 Task: Open Card Vendor Contracts Review in Board Project Time Tracking to Workspace CRM Implementation and add a team member Softage.4@softage.net, a label Orange, a checklist Change Management, an attachment from your computer, a color Orange and finally, add a card description 'Create and send out employee satisfaction survey' and a comment 'We should approach this task with a sense of persistence and determination, willing to overcome obstacles and push through challenges.'. Add a start date 'Jan 08, 1900' with a due date 'Jan 15, 1900'
Action: Mouse moved to (107, 46)
Screenshot: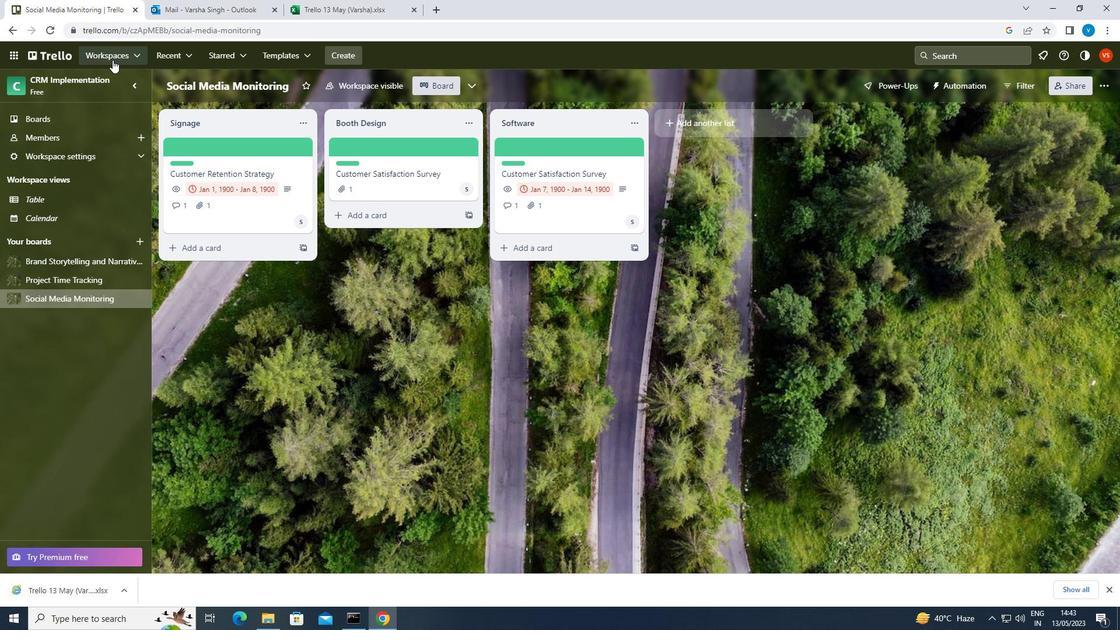 
Action: Mouse pressed left at (107, 46)
Screenshot: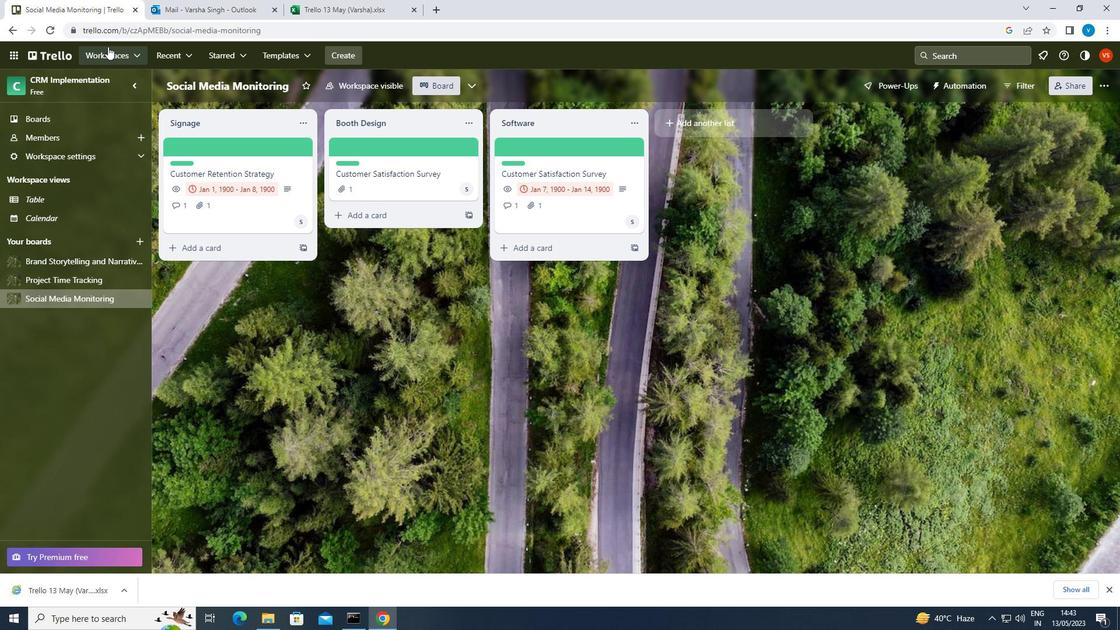 
Action: Mouse moved to (163, 429)
Screenshot: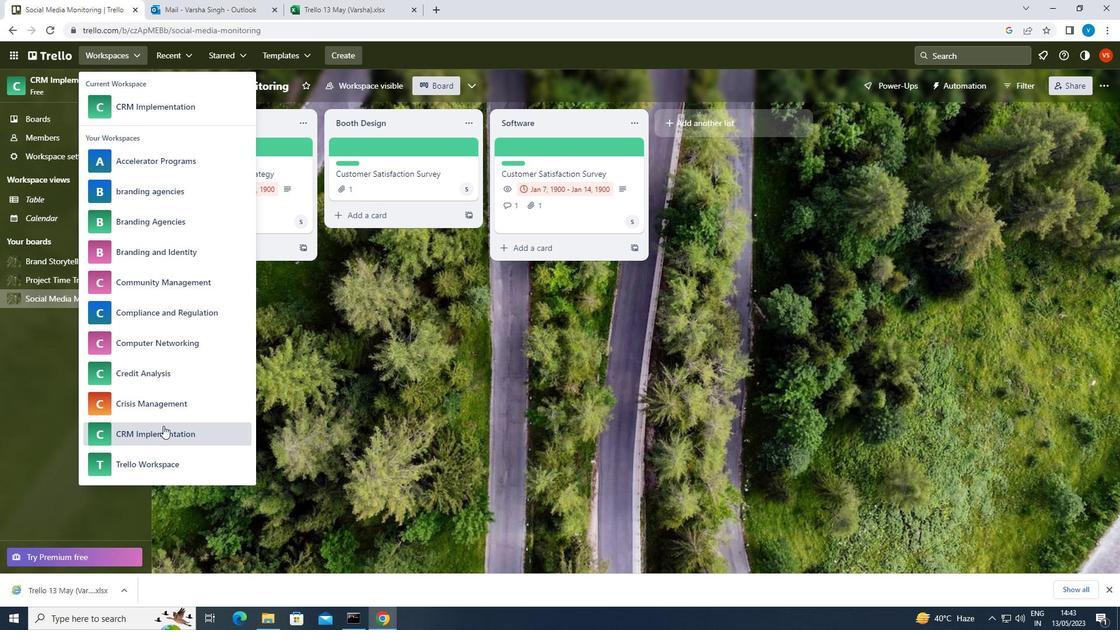 
Action: Mouse pressed left at (163, 429)
Screenshot: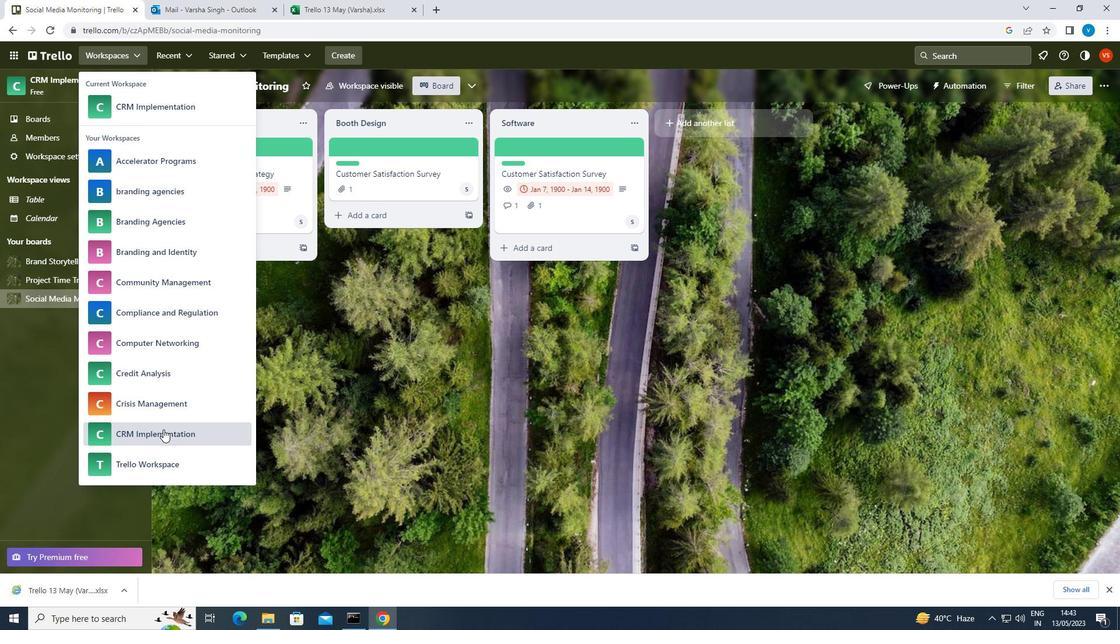 
Action: Mouse moved to (834, 473)
Screenshot: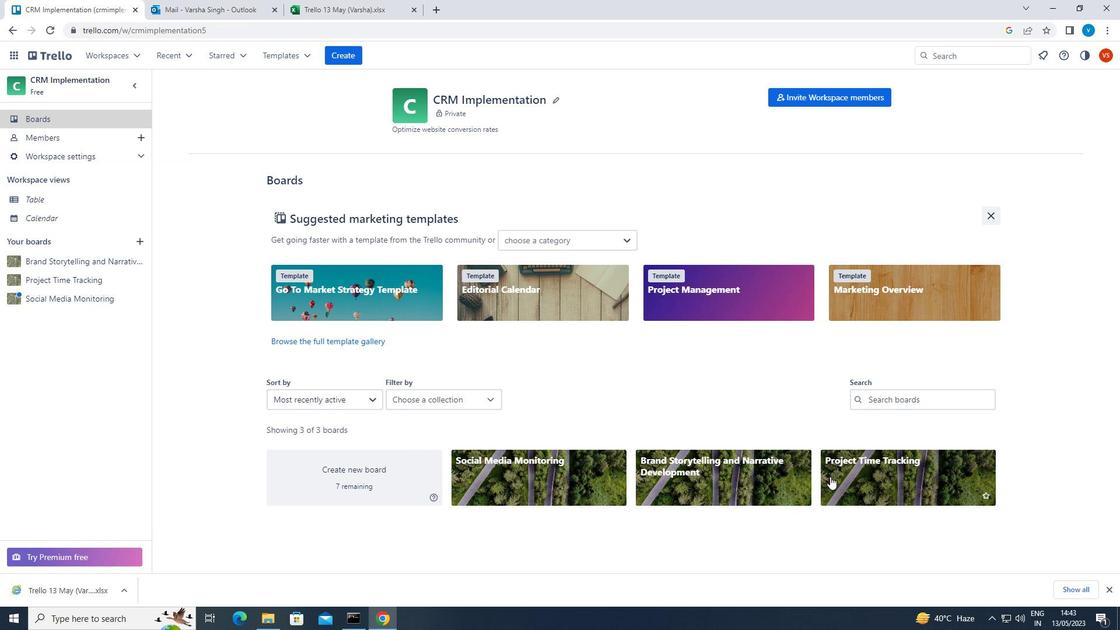 
Action: Mouse pressed left at (834, 473)
Screenshot: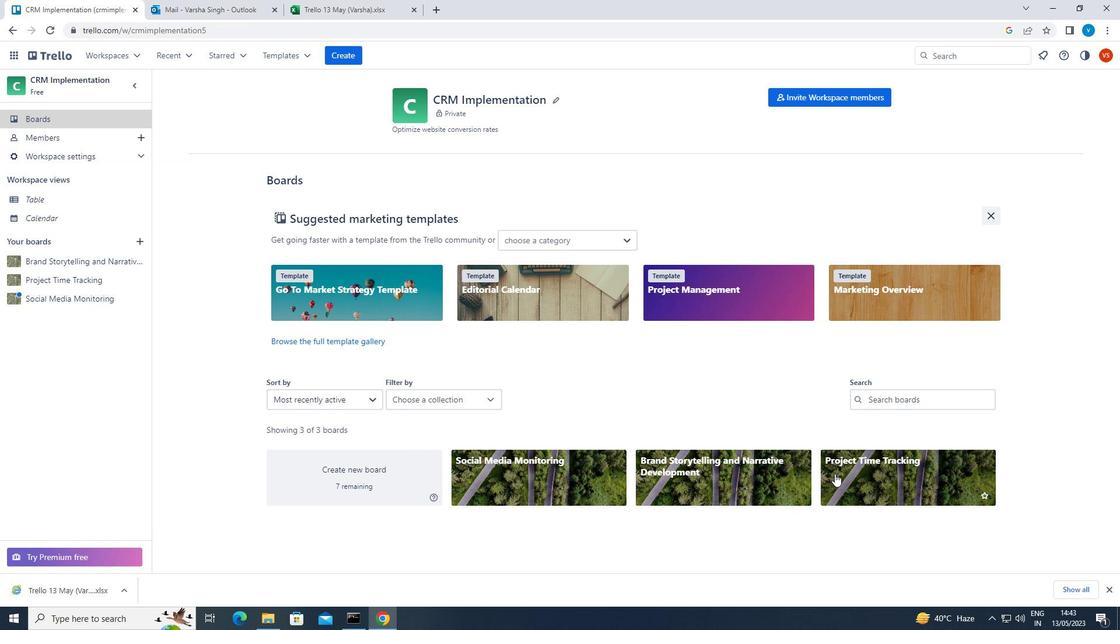 
Action: Mouse moved to (597, 144)
Screenshot: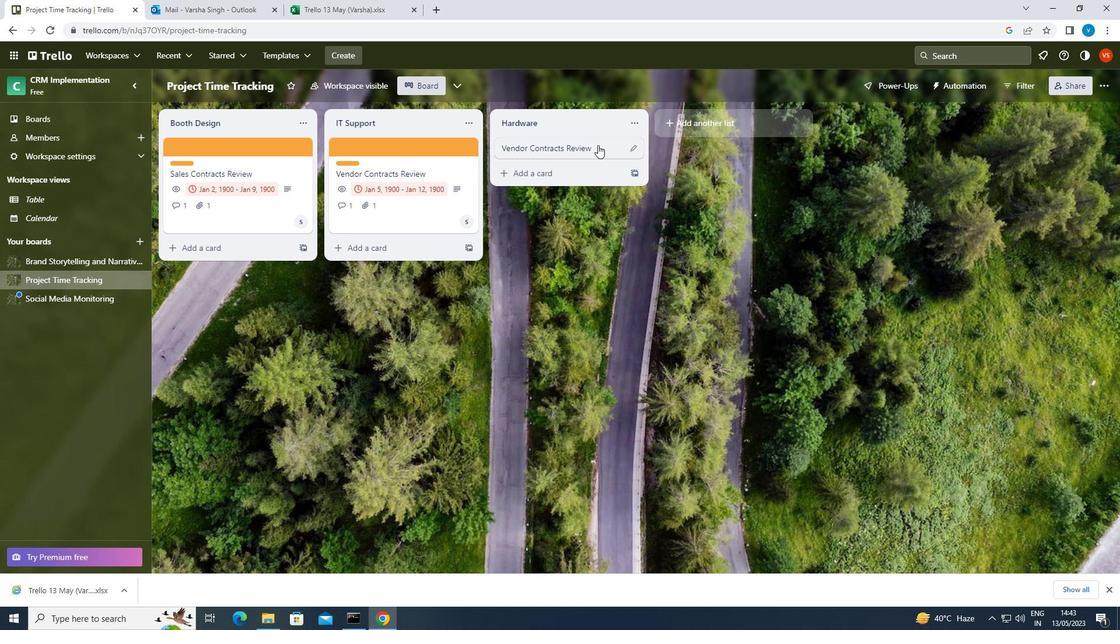 
Action: Mouse pressed left at (597, 144)
Screenshot: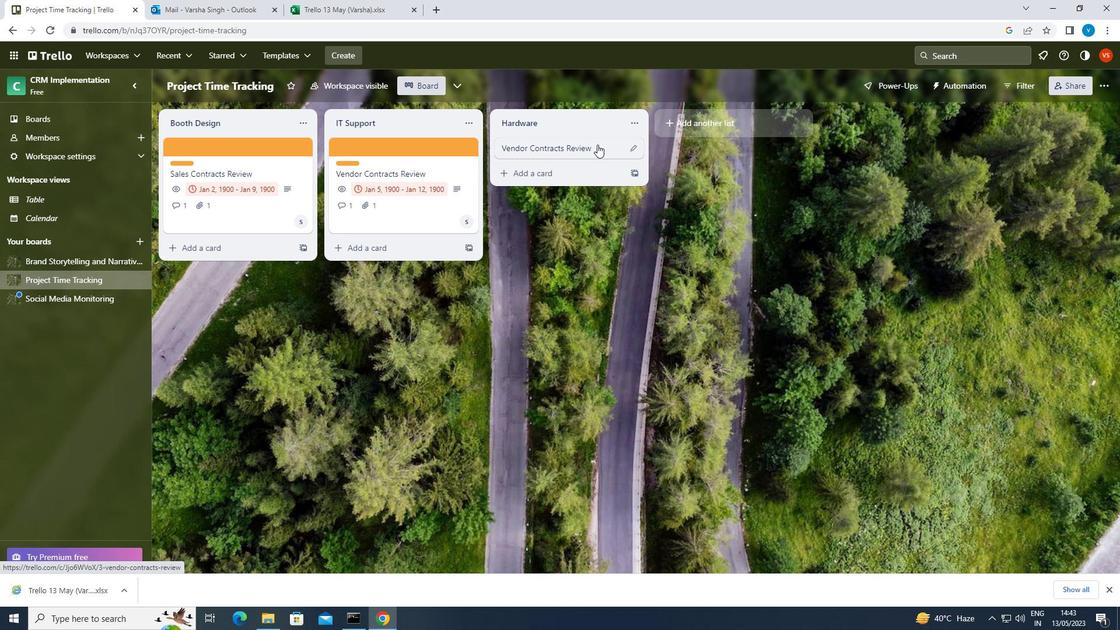 
Action: Mouse moved to (703, 189)
Screenshot: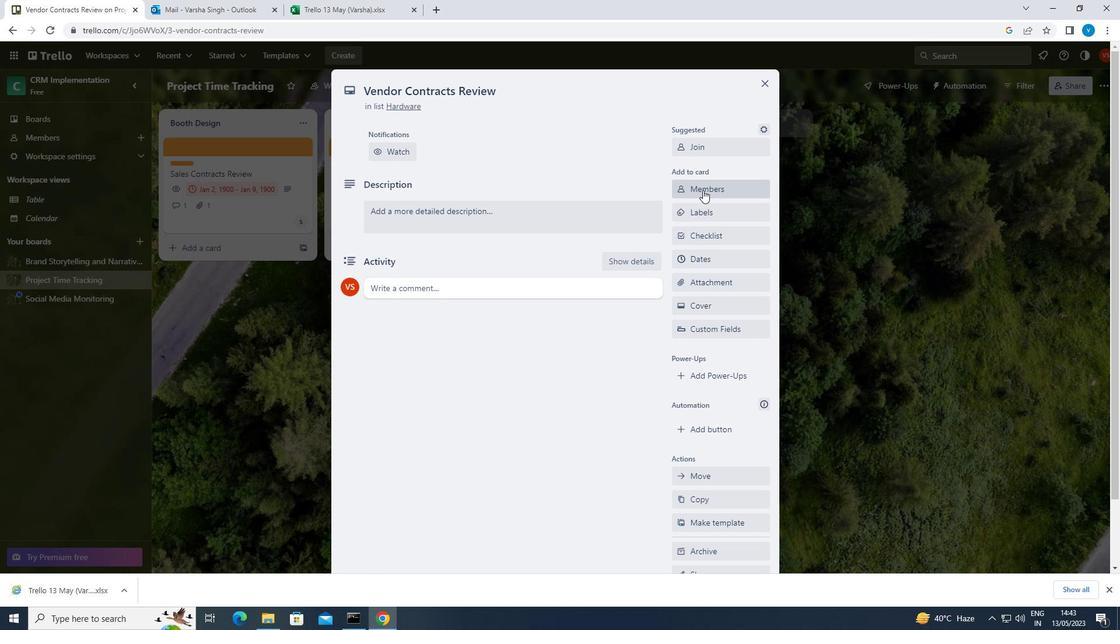 
Action: Mouse pressed left at (703, 189)
Screenshot: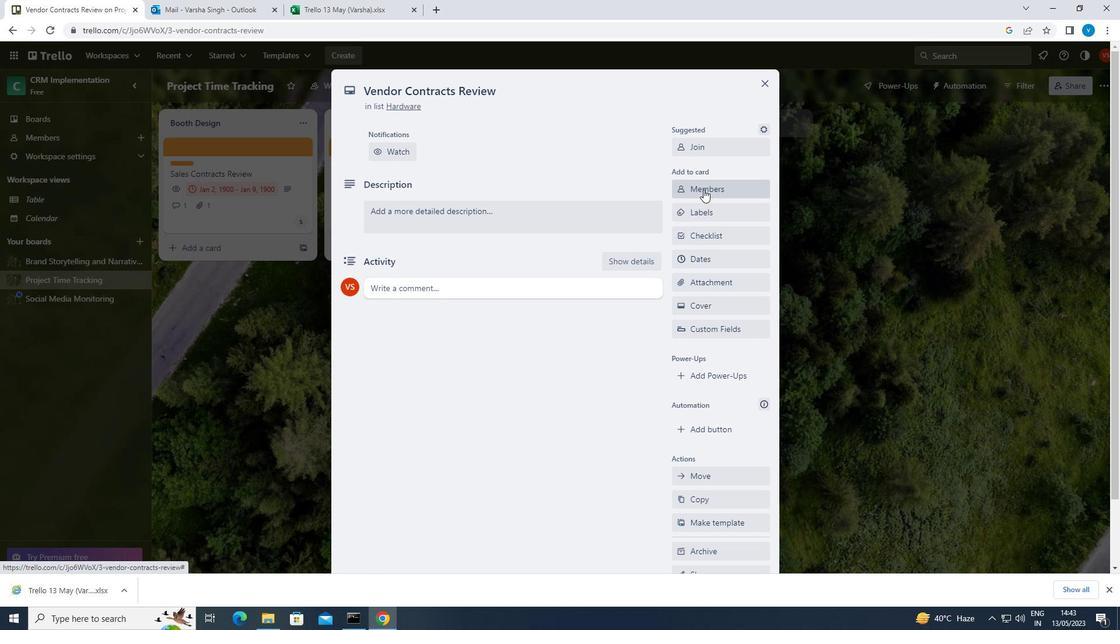
Action: Key pressed <Key.shift>SOFTAGE.4<Key.shift>@SOFTAGE.NET
Screenshot: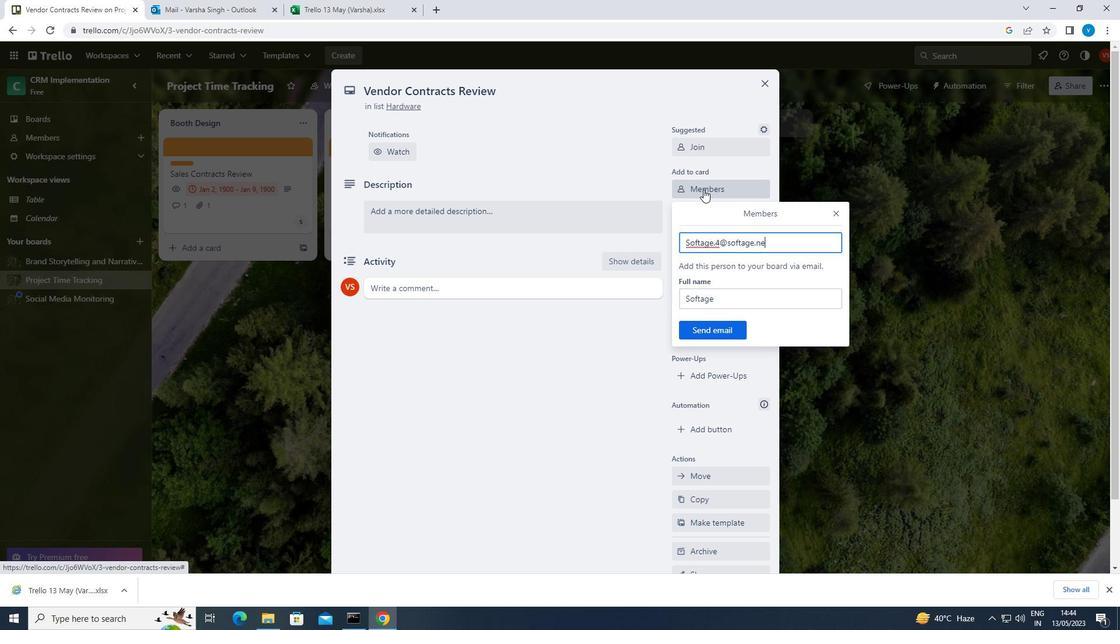 
Action: Mouse moved to (728, 329)
Screenshot: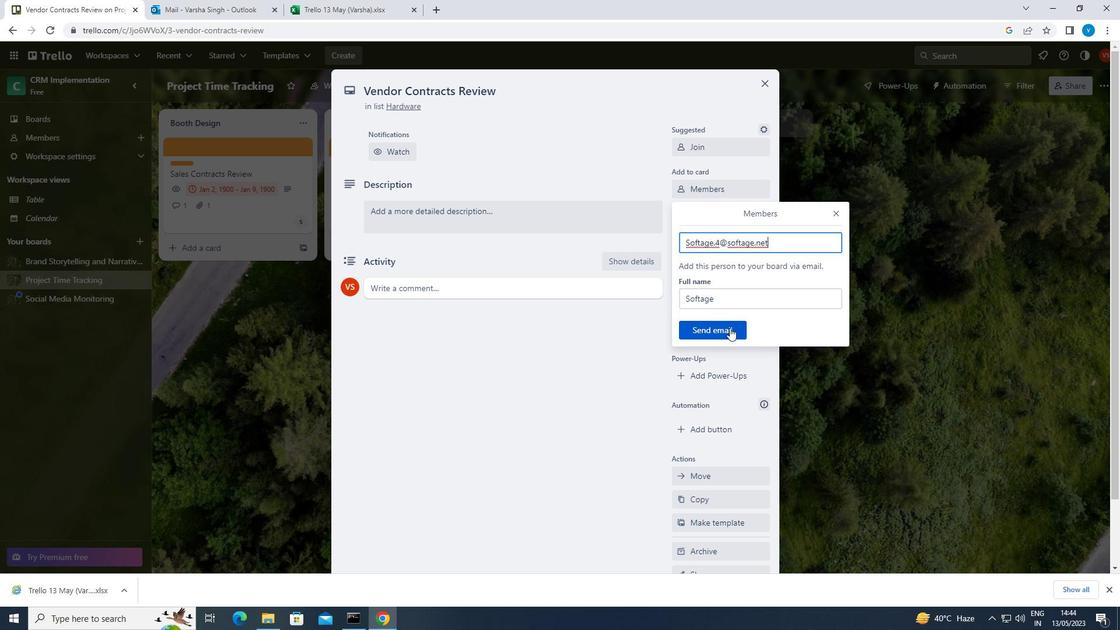 
Action: Mouse pressed left at (728, 329)
Screenshot: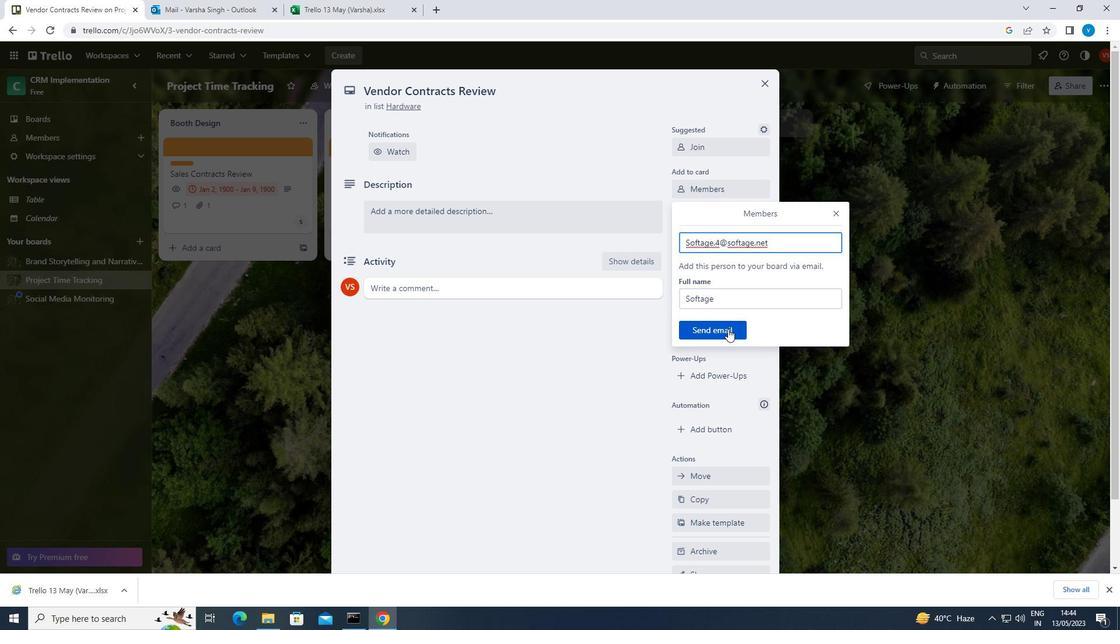 
Action: Mouse moved to (712, 212)
Screenshot: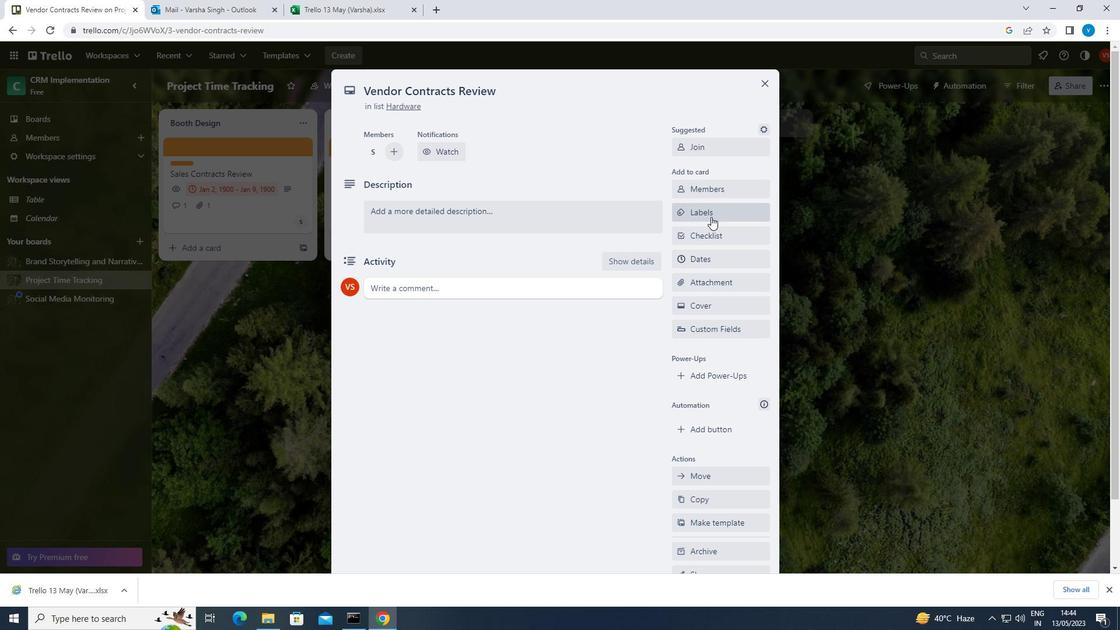 
Action: Mouse pressed left at (712, 212)
Screenshot: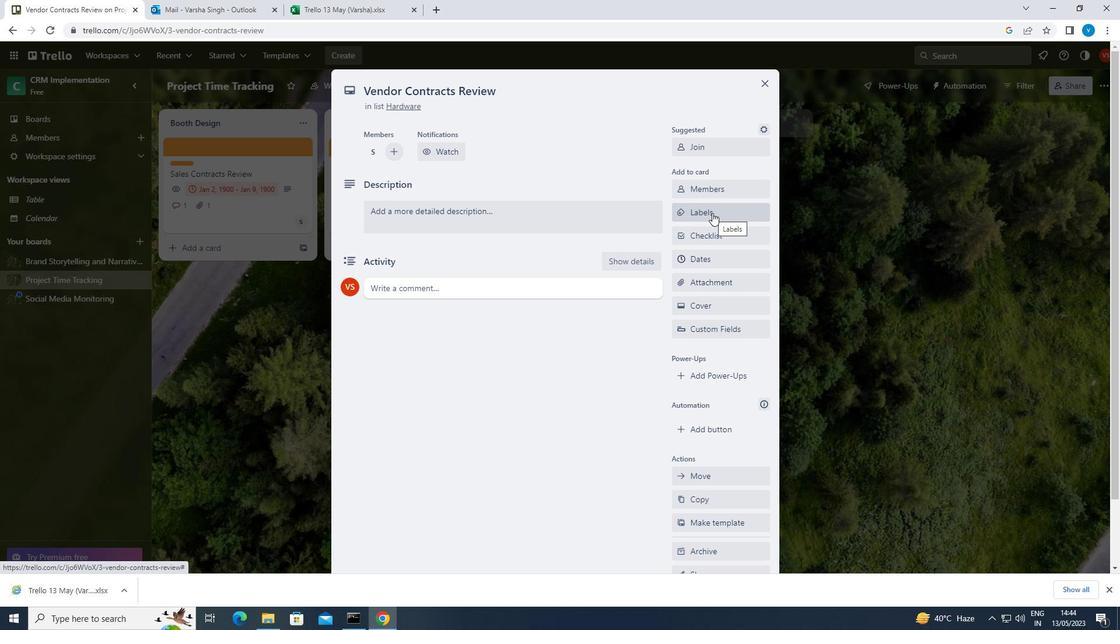 
Action: Mouse moved to (736, 344)
Screenshot: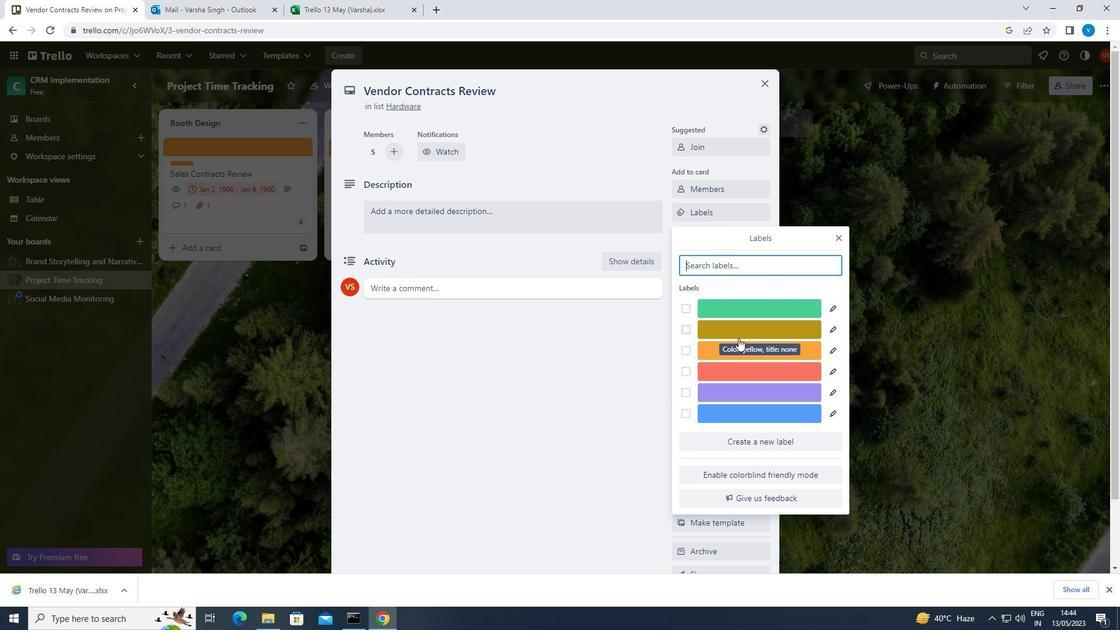 
Action: Mouse pressed left at (736, 344)
Screenshot: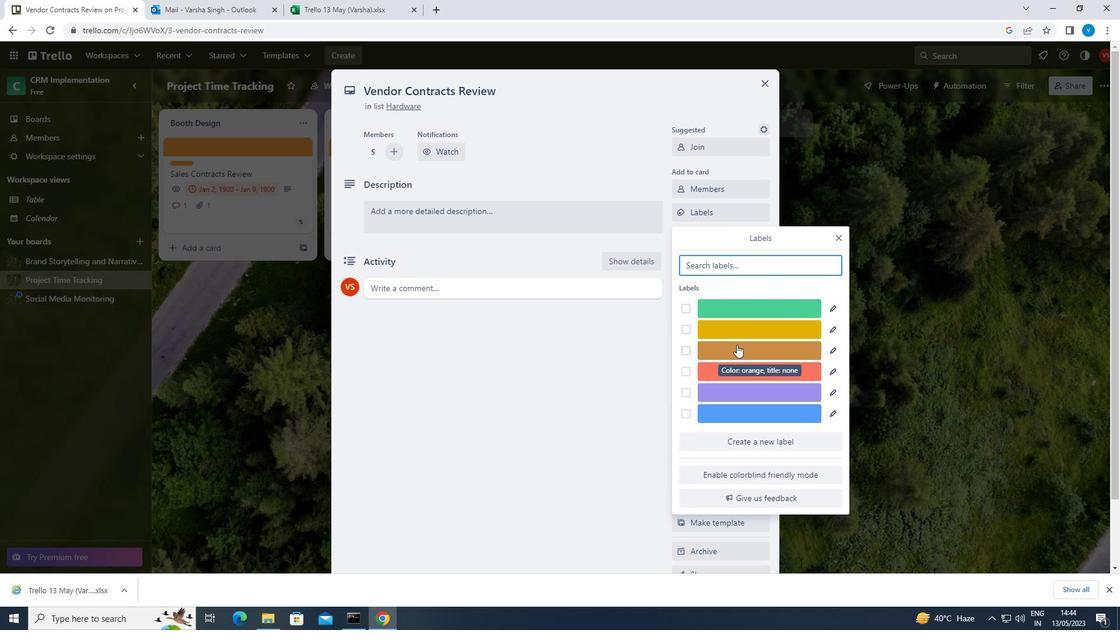 
Action: Mouse moved to (838, 239)
Screenshot: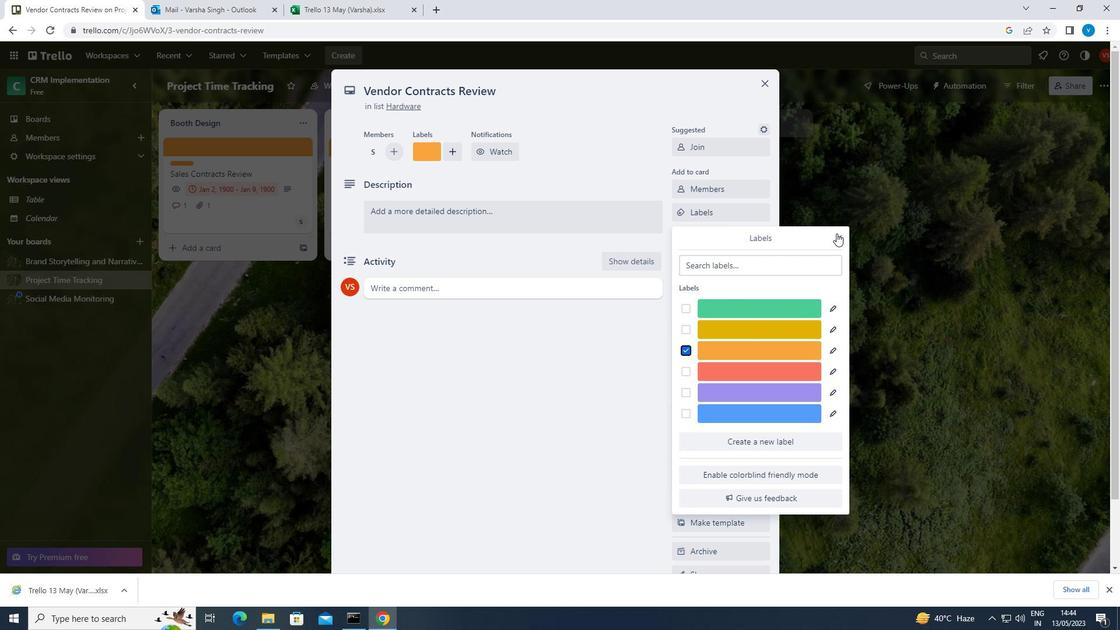 
Action: Mouse pressed left at (838, 239)
Screenshot: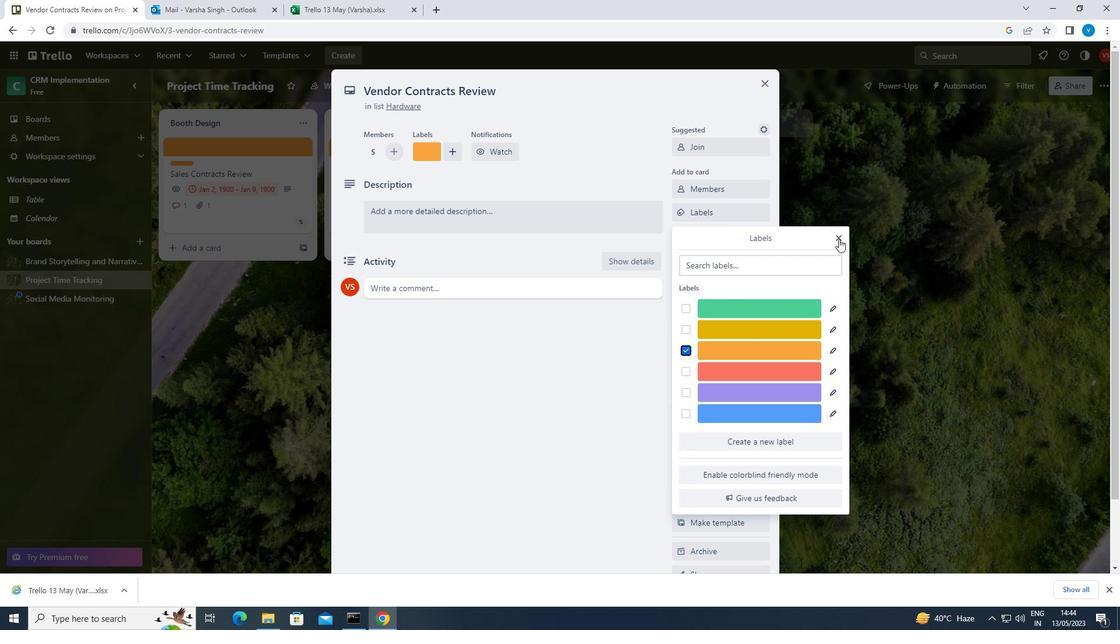 
Action: Mouse moved to (747, 238)
Screenshot: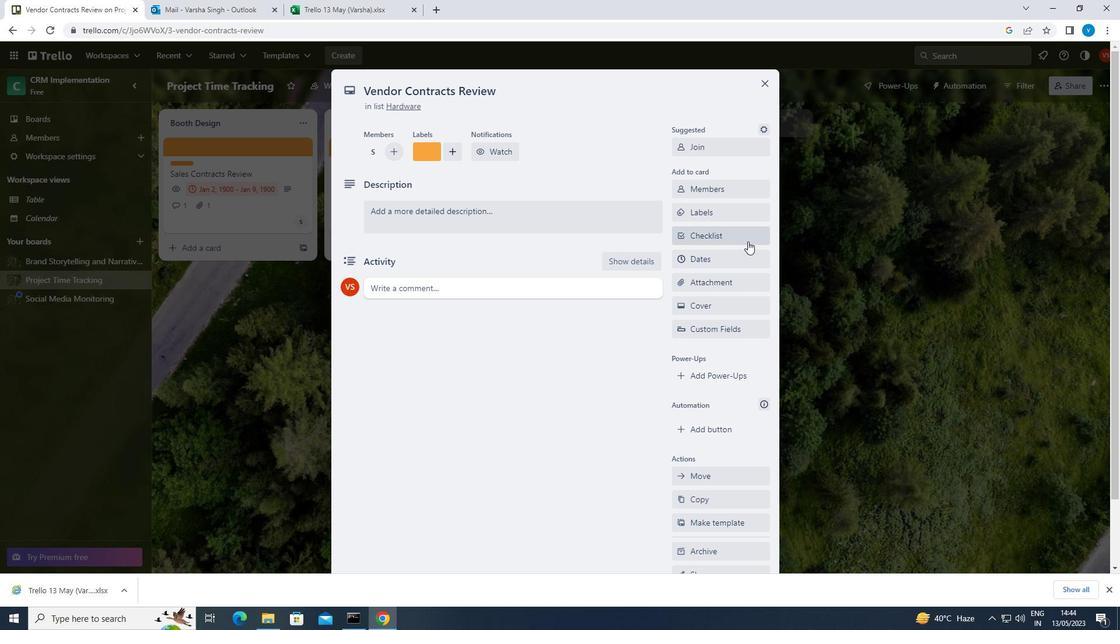
Action: Mouse pressed left at (747, 238)
Screenshot: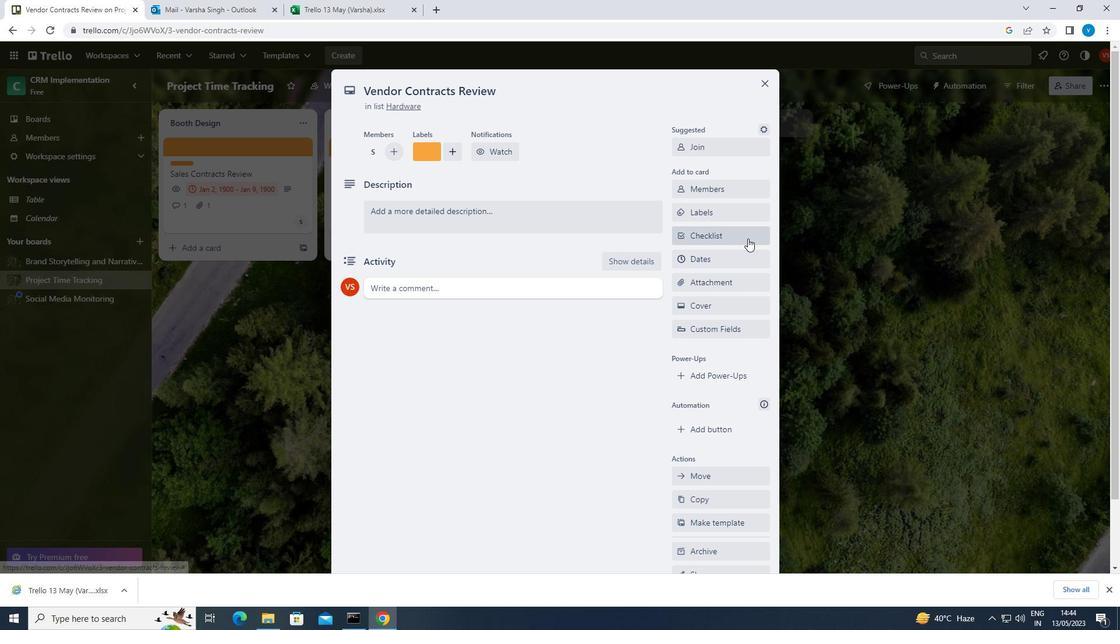 
Action: Mouse moved to (732, 284)
Screenshot: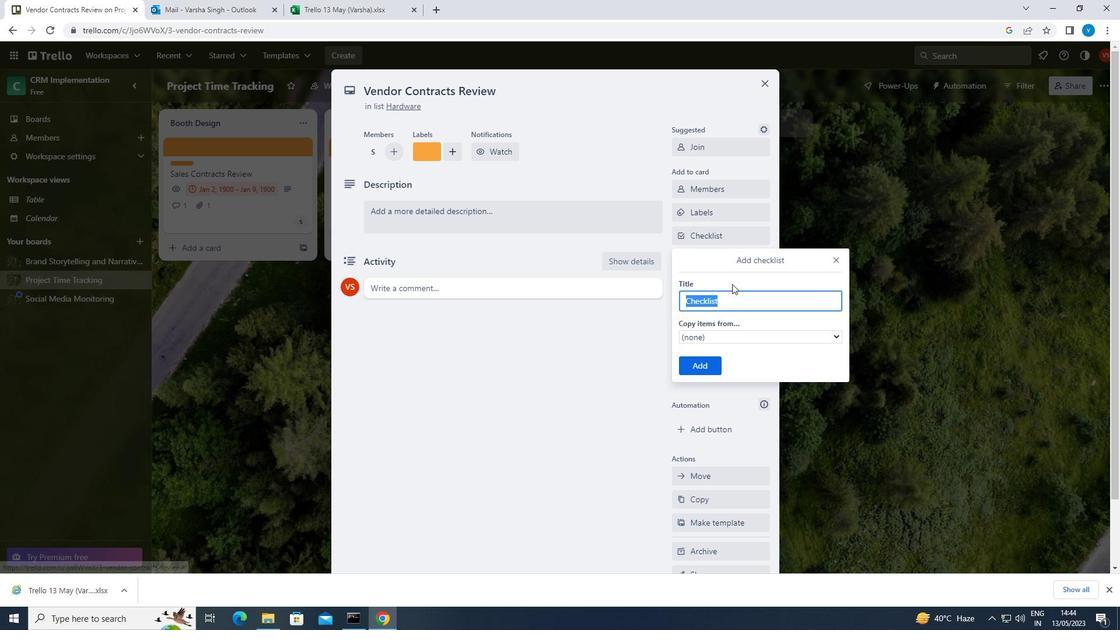 
Action: Key pressed <Key.shift>CHANGE<Key.space><Key.shift><Key.shift><Key.shift>MANAGEMENT
Screenshot: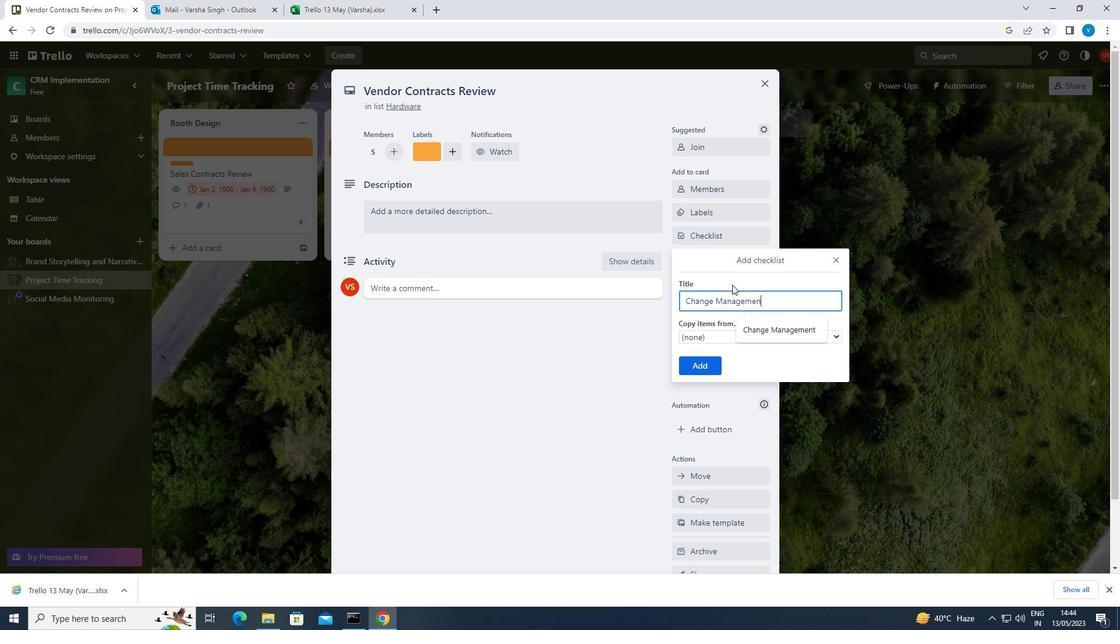 
Action: Mouse moved to (702, 361)
Screenshot: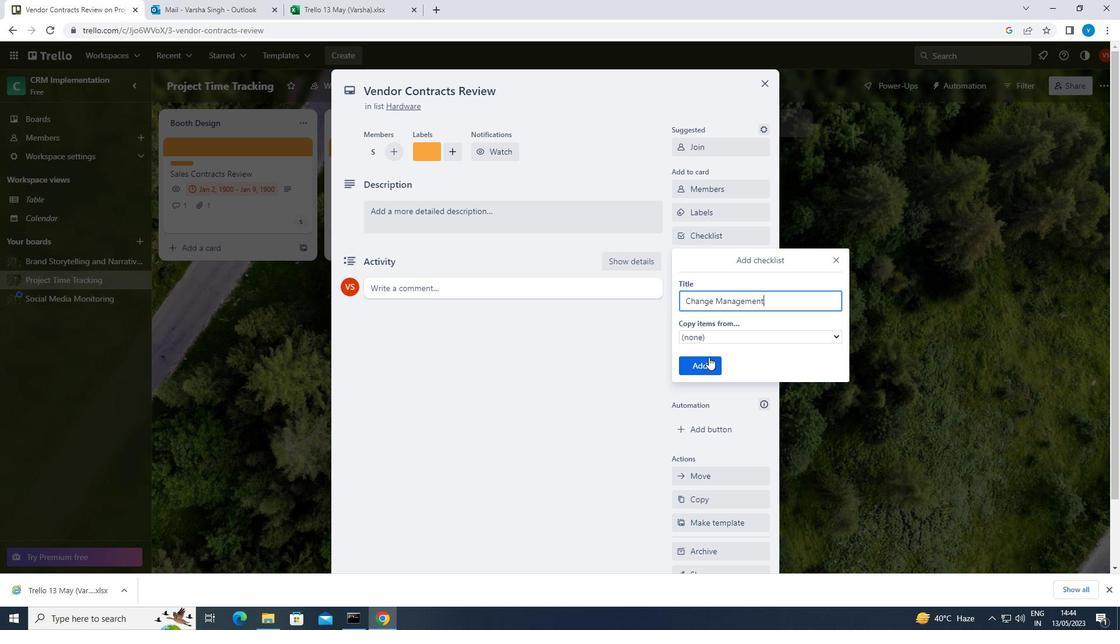 
Action: Mouse pressed left at (702, 361)
Screenshot: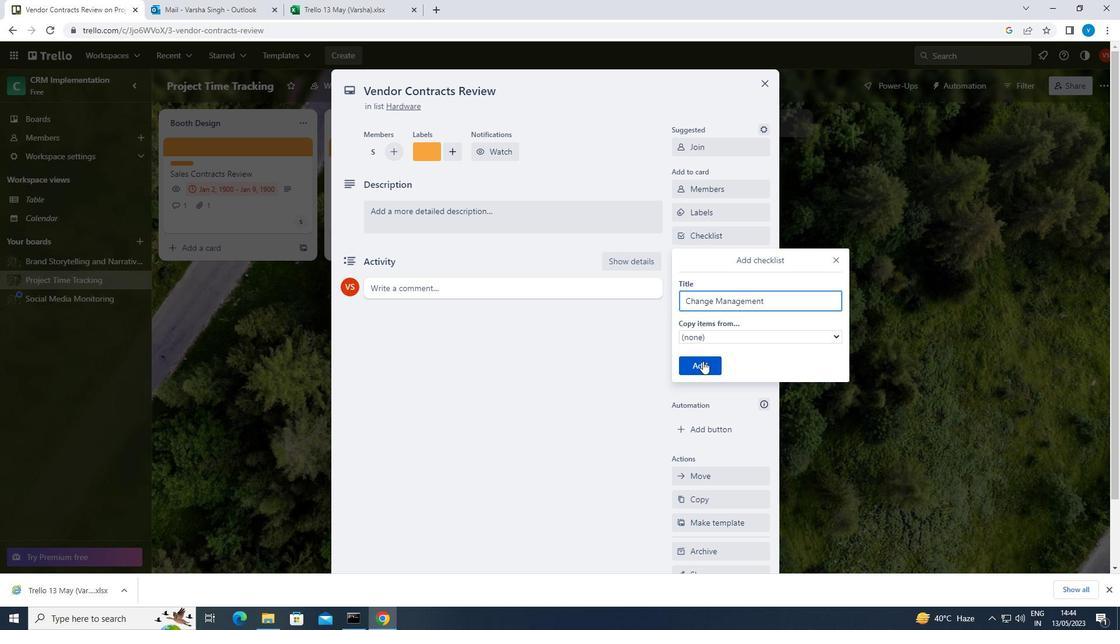 
Action: Mouse moved to (719, 283)
Screenshot: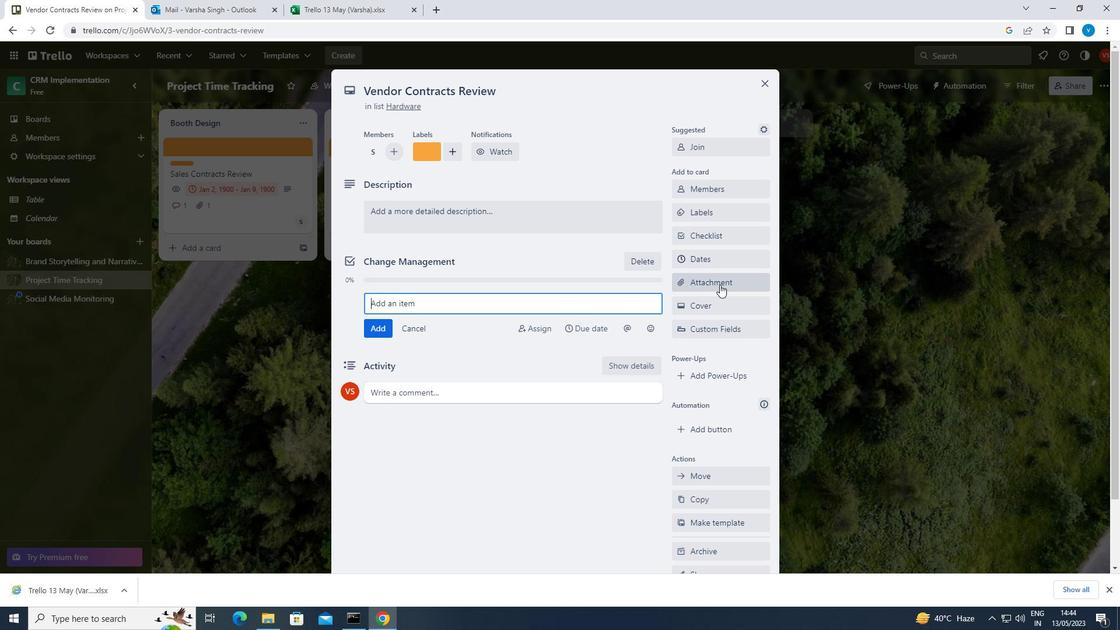 
Action: Mouse pressed left at (719, 283)
Screenshot: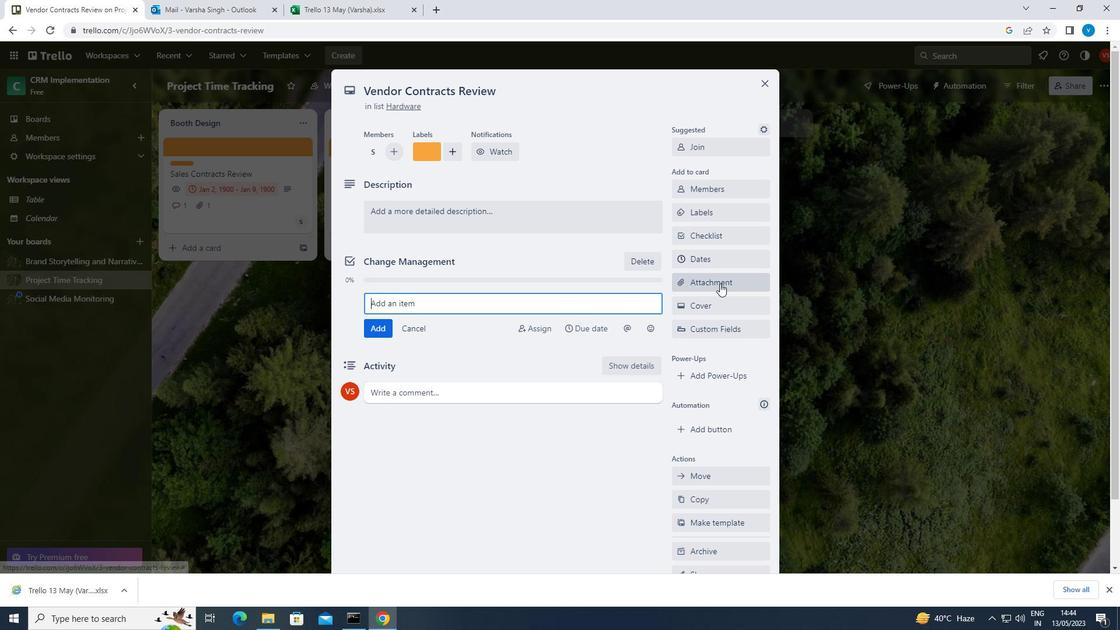 
Action: Mouse moved to (705, 330)
Screenshot: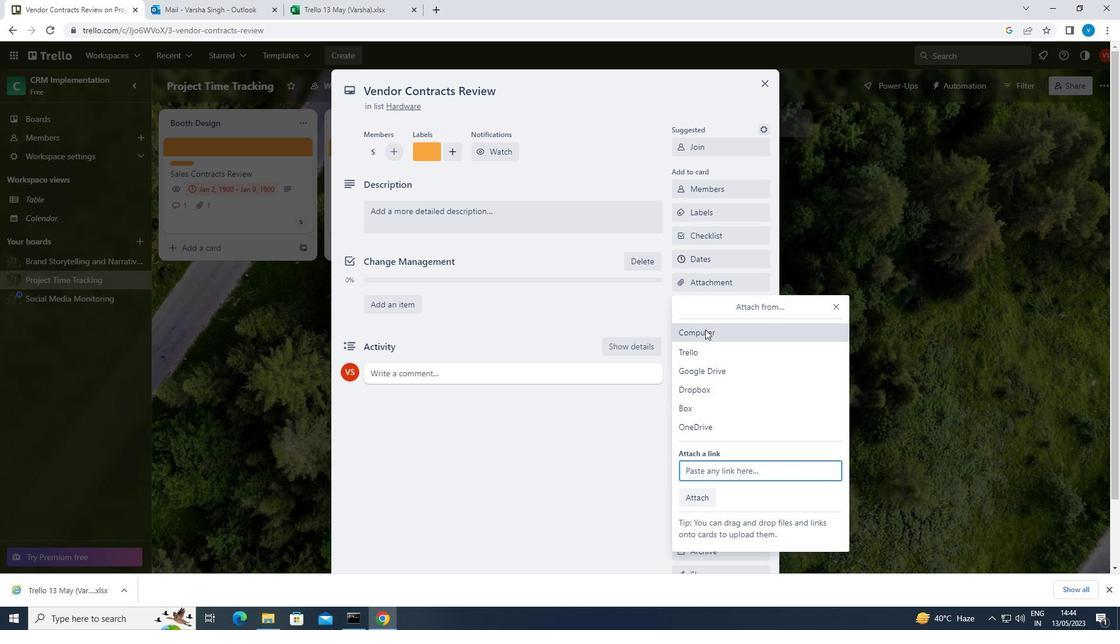 
Action: Mouse pressed left at (705, 330)
Screenshot: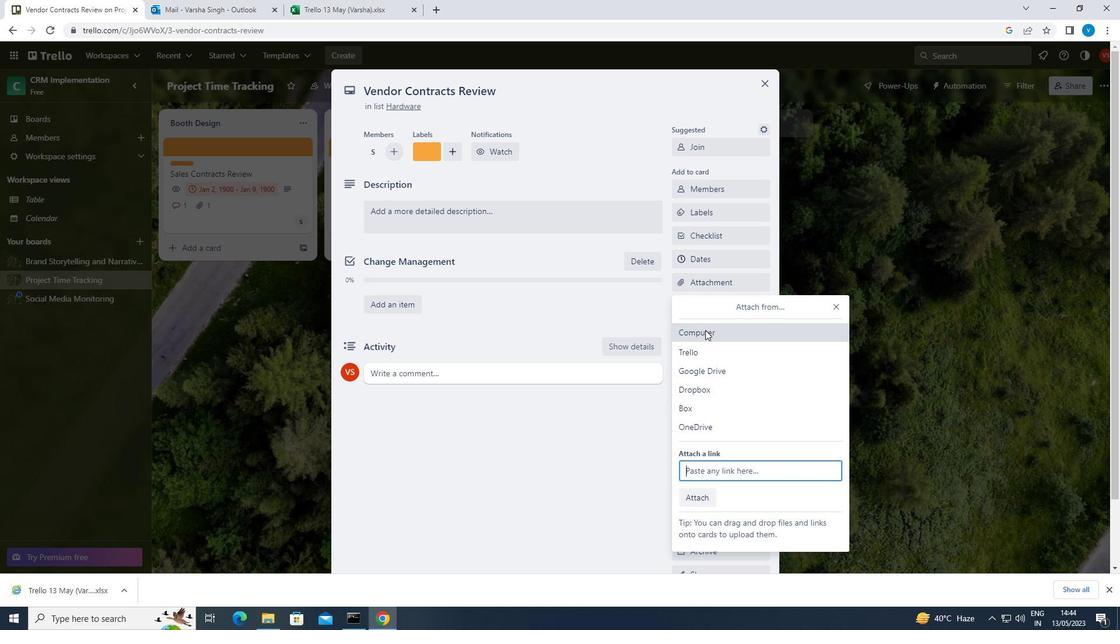 
Action: Mouse moved to (230, 211)
Screenshot: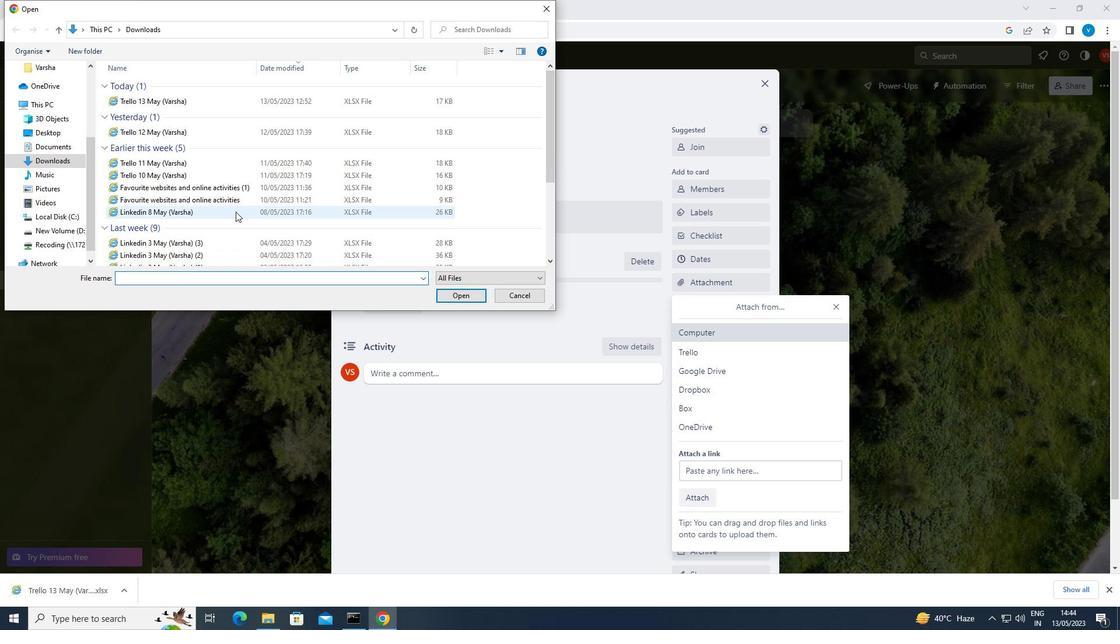 
Action: Mouse pressed left at (230, 211)
Screenshot: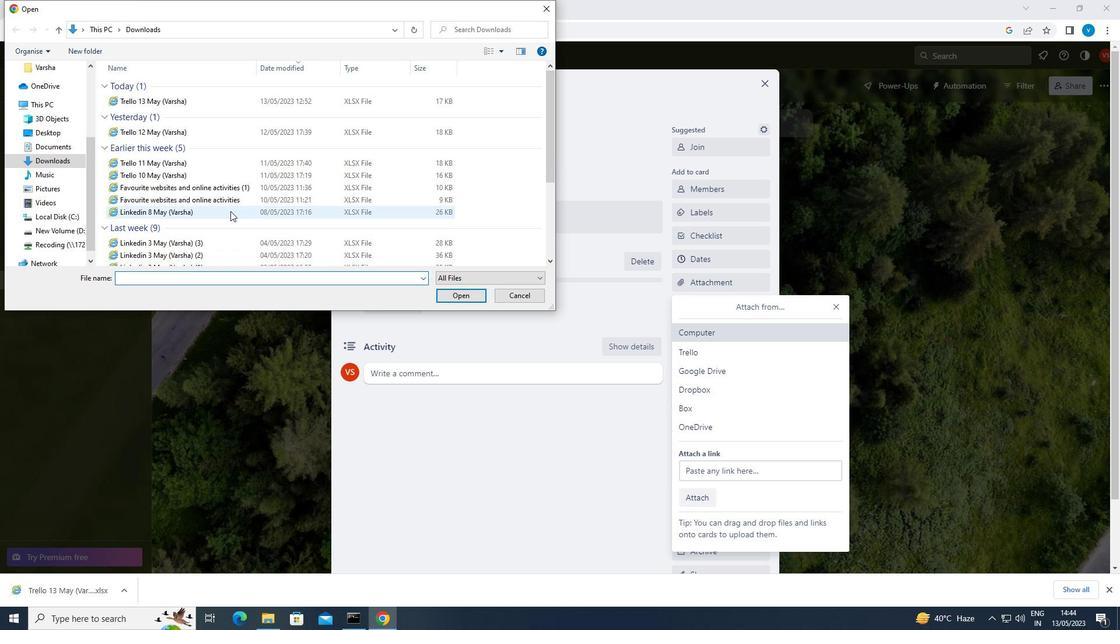 
Action: Mouse moved to (460, 292)
Screenshot: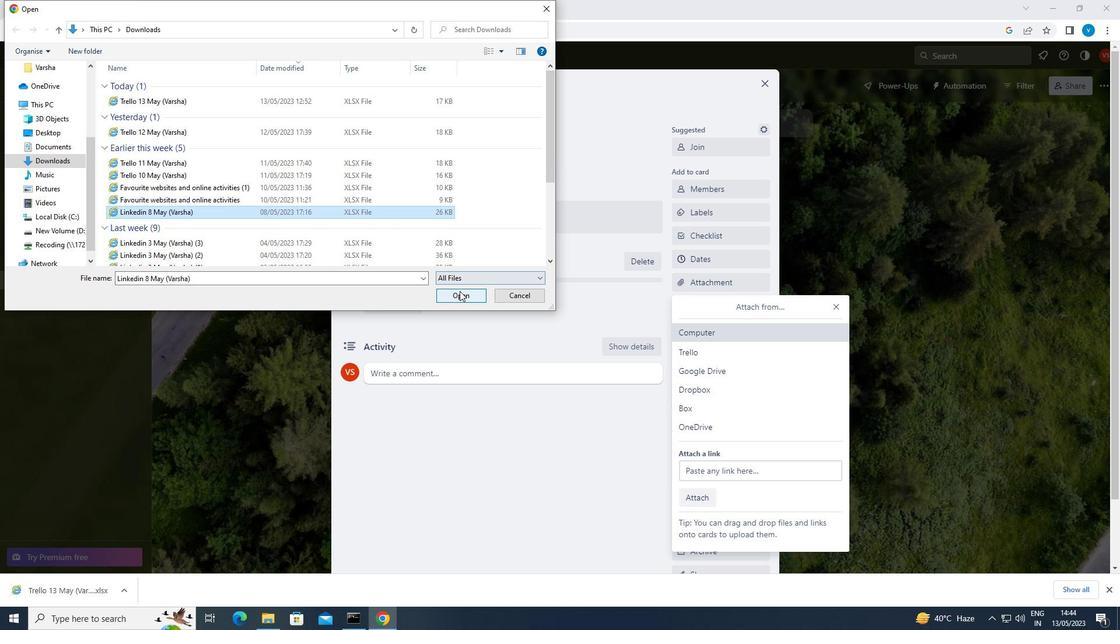 
Action: Mouse pressed left at (460, 292)
Screenshot: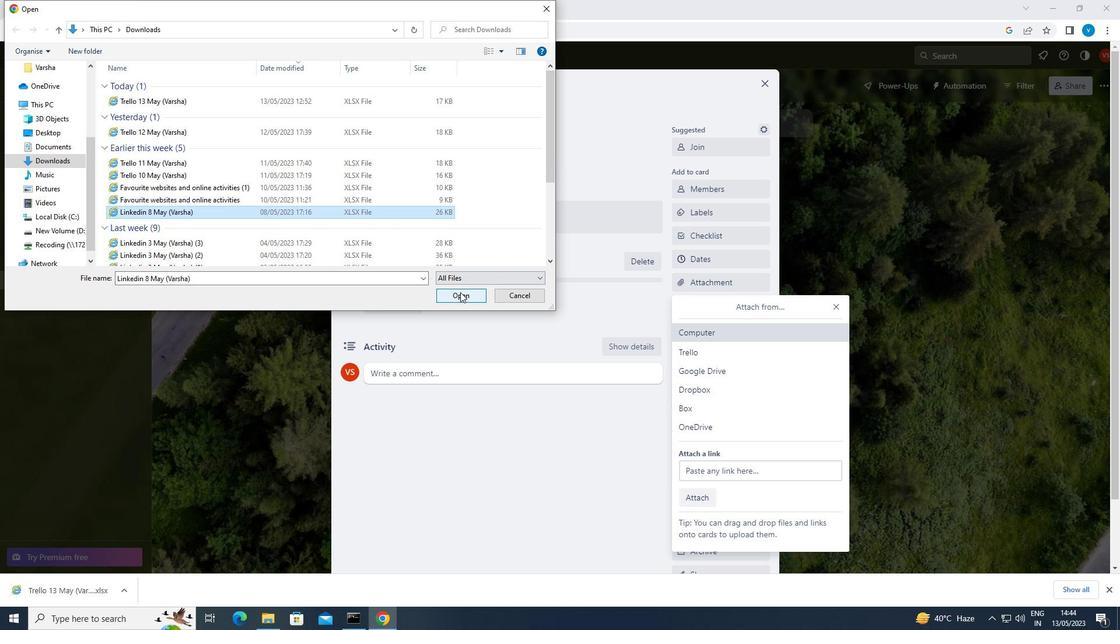 
Action: Mouse moved to (710, 308)
Screenshot: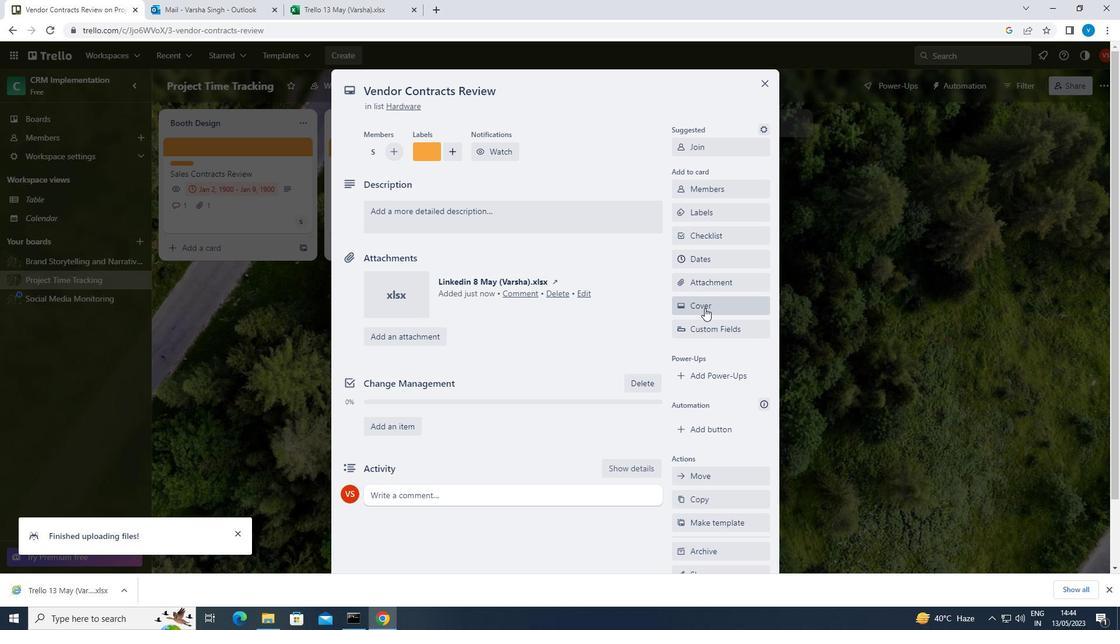 
Action: Mouse pressed left at (710, 308)
Screenshot: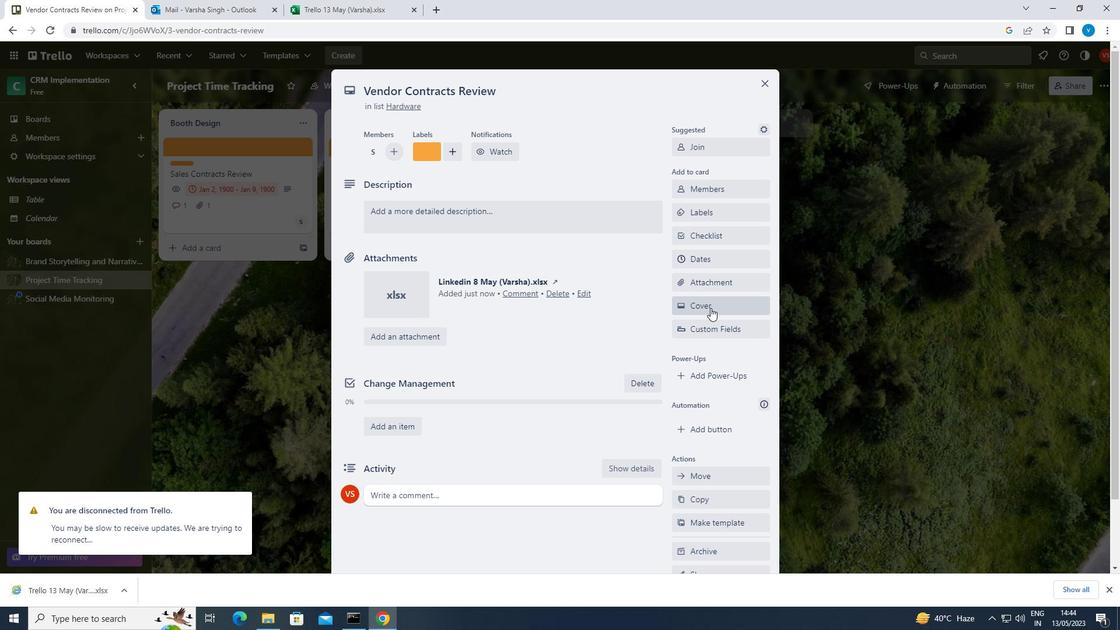 
Action: Mouse moved to (751, 334)
Screenshot: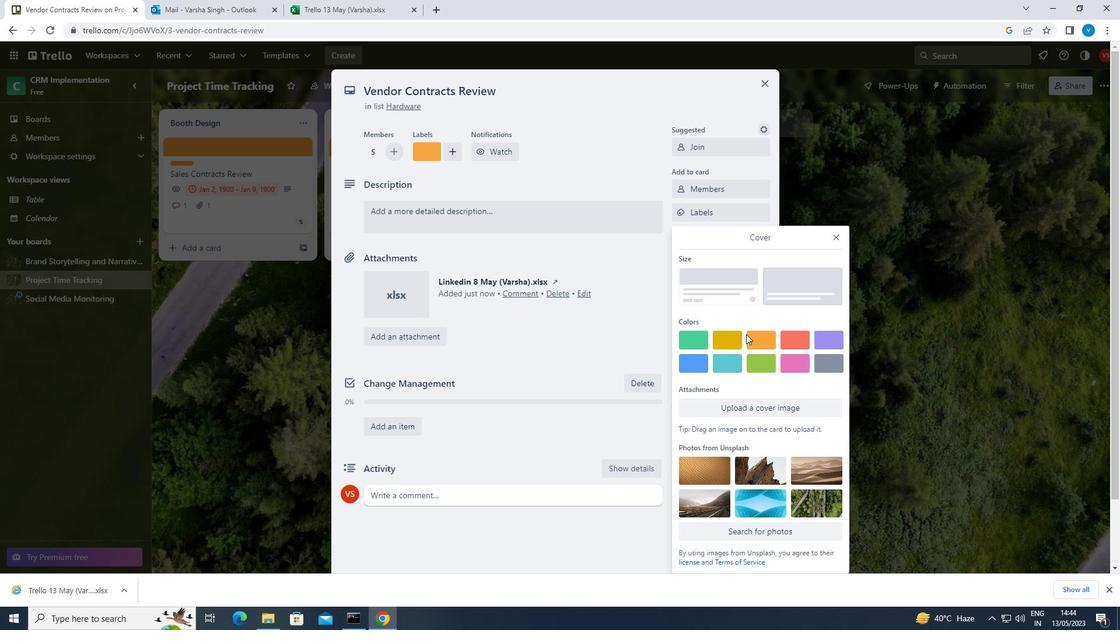 
Action: Mouse pressed left at (751, 334)
Screenshot: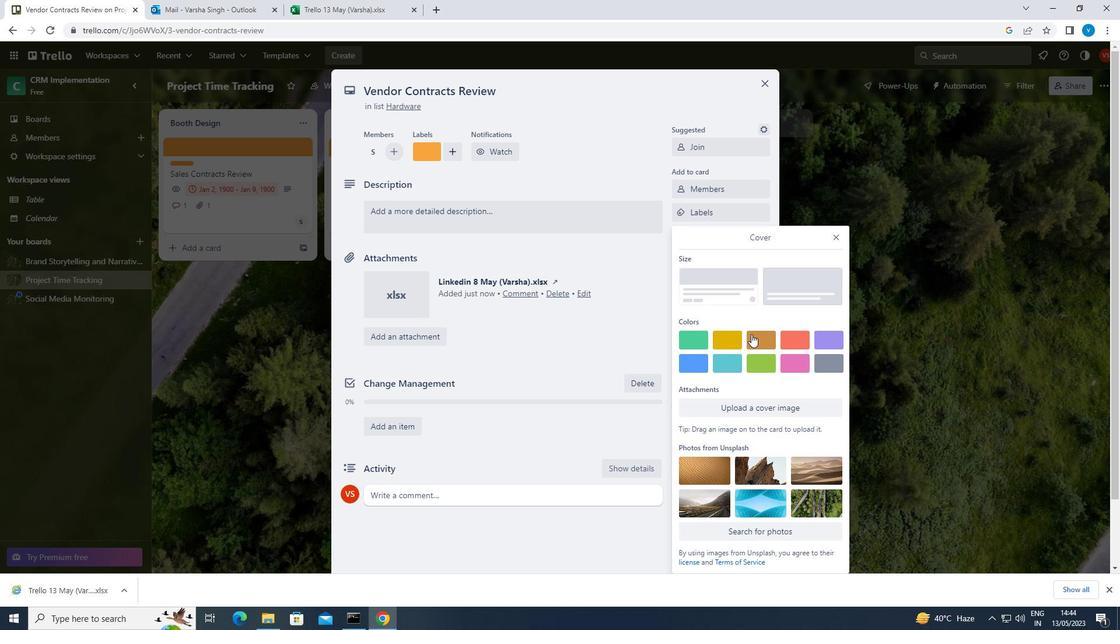 
Action: Mouse moved to (836, 217)
Screenshot: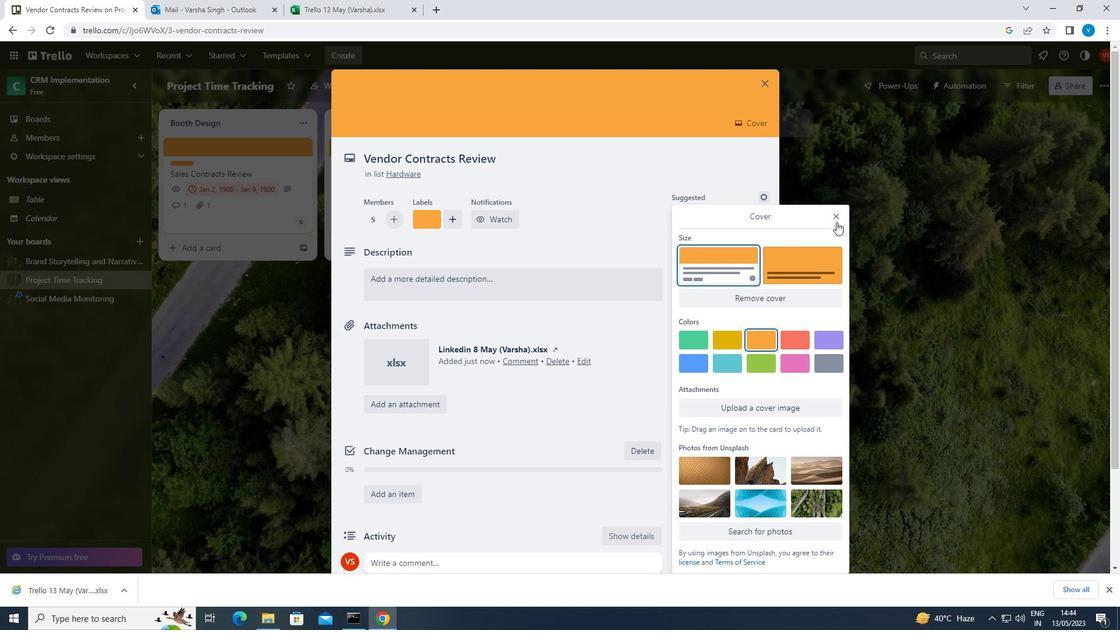 
Action: Mouse pressed left at (836, 217)
Screenshot: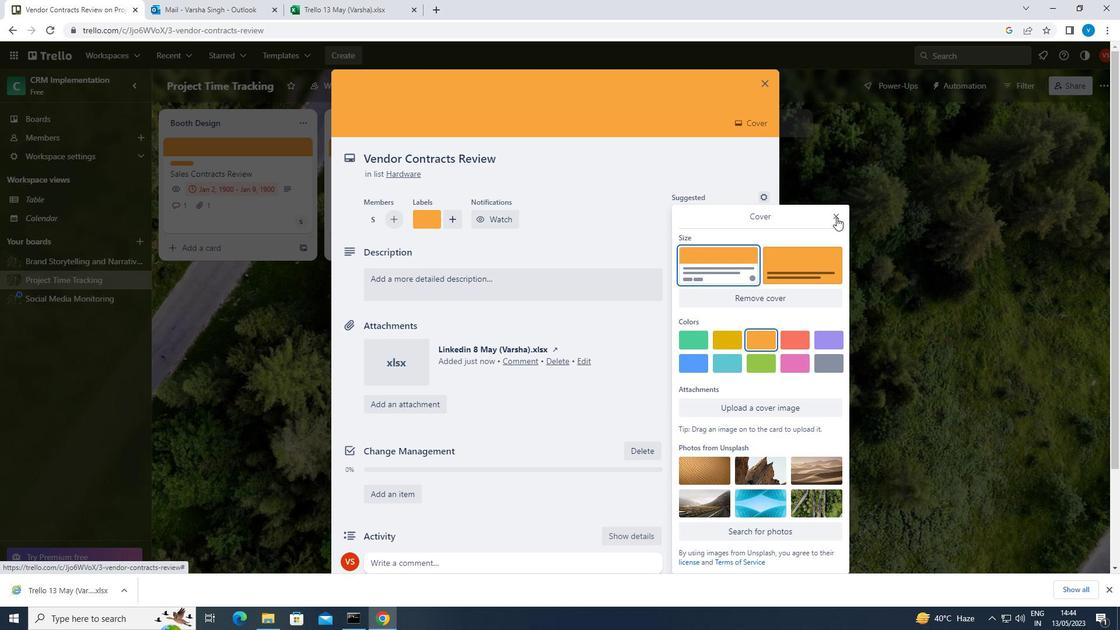 
Action: Mouse moved to (579, 291)
Screenshot: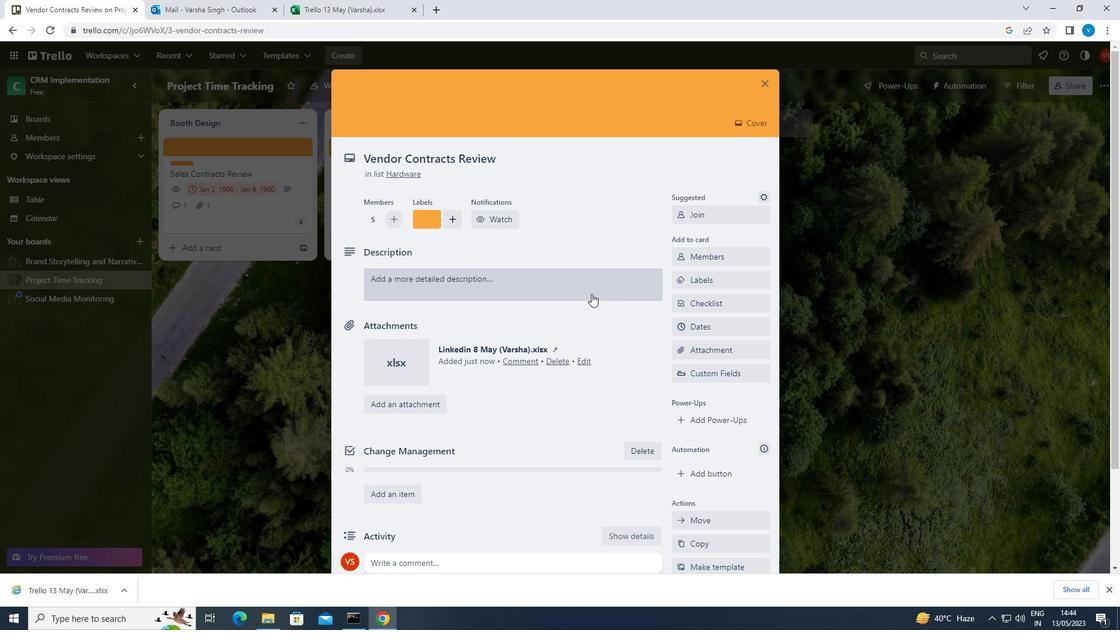 
Action: Mouse pressed left at (579, 291)
Screenshot: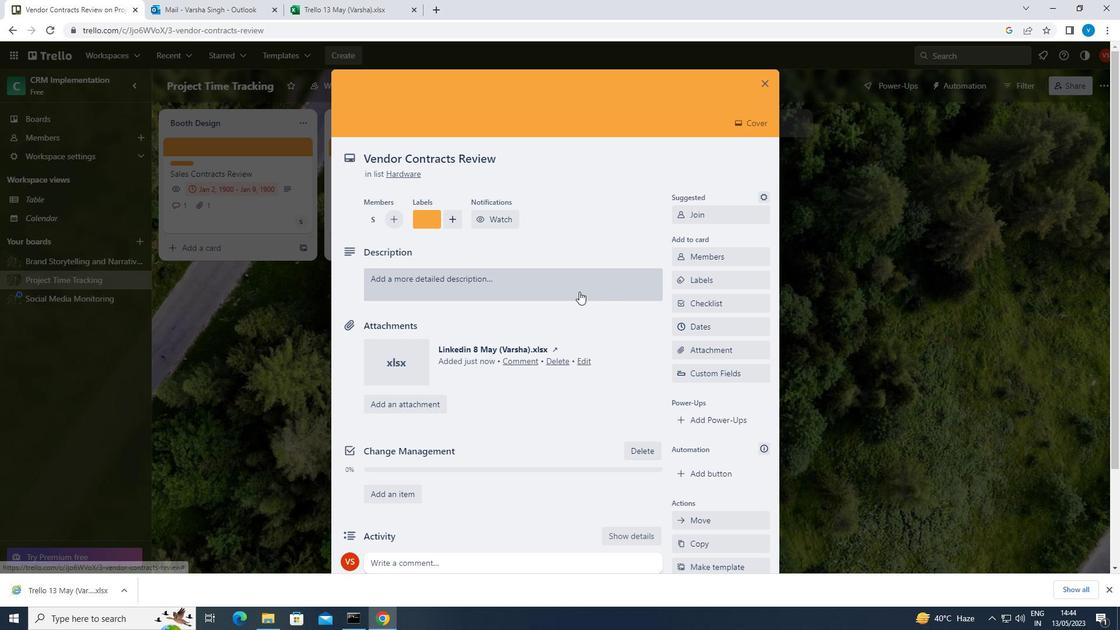
Action: Mouse moved to (579, 289)
Screenshot: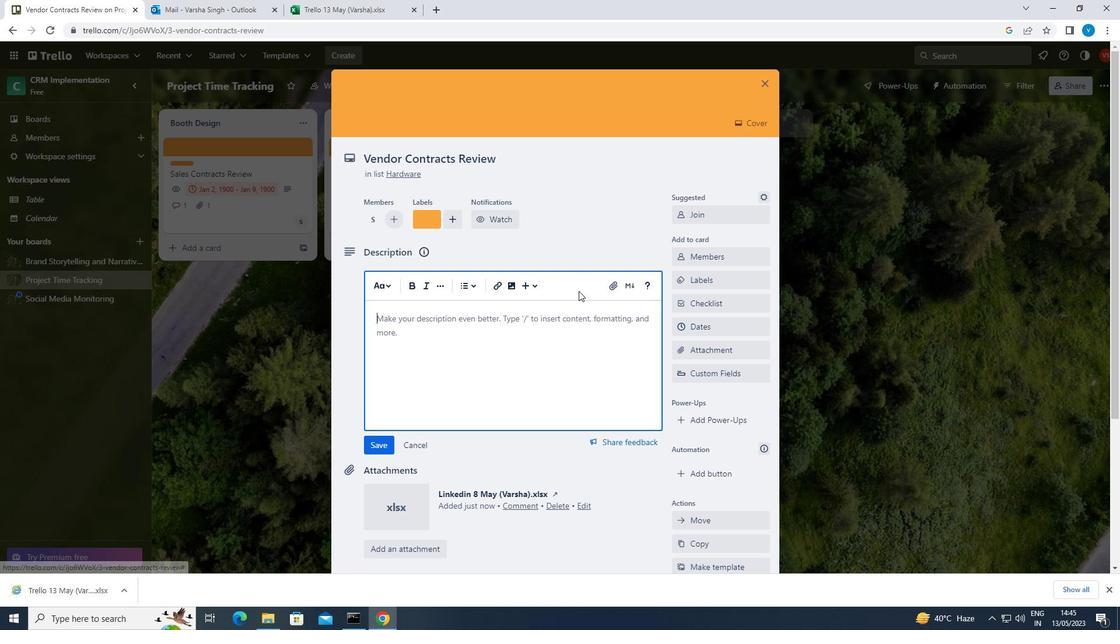 
Action: Key pressed <Key.shift>CREATE<Key.space>AND<Key.space>SEND<Key.space>OUT<Key.space>EMPLOYEE<Key.space>SATISFACTION<Key.space>SURVEY
Screenshot: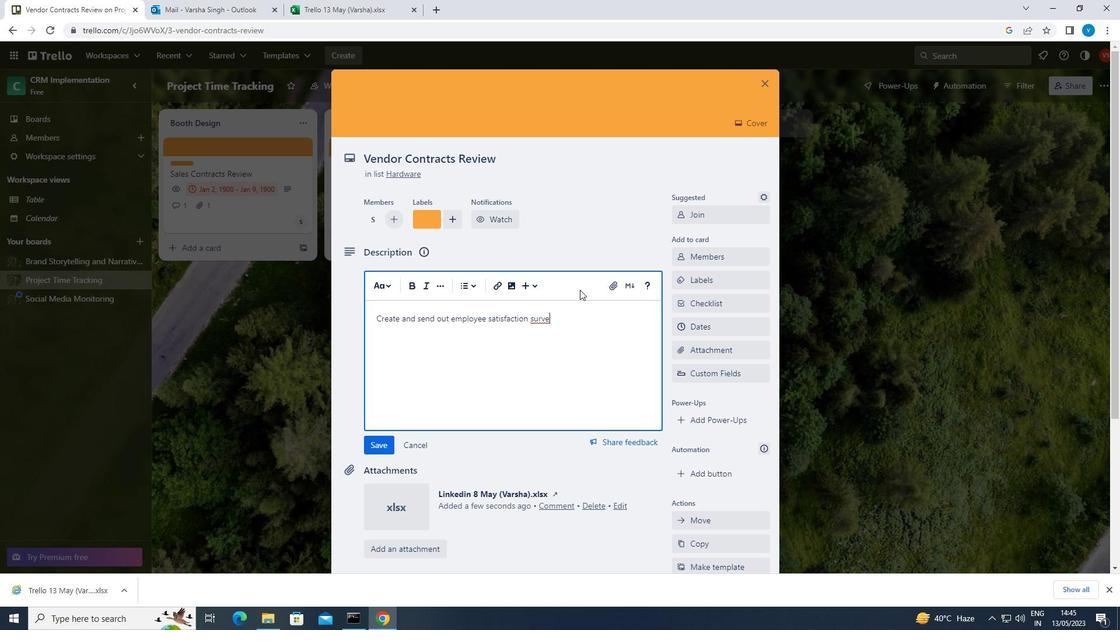 
Action: Mouse moved to (378, 442)
Screenshot: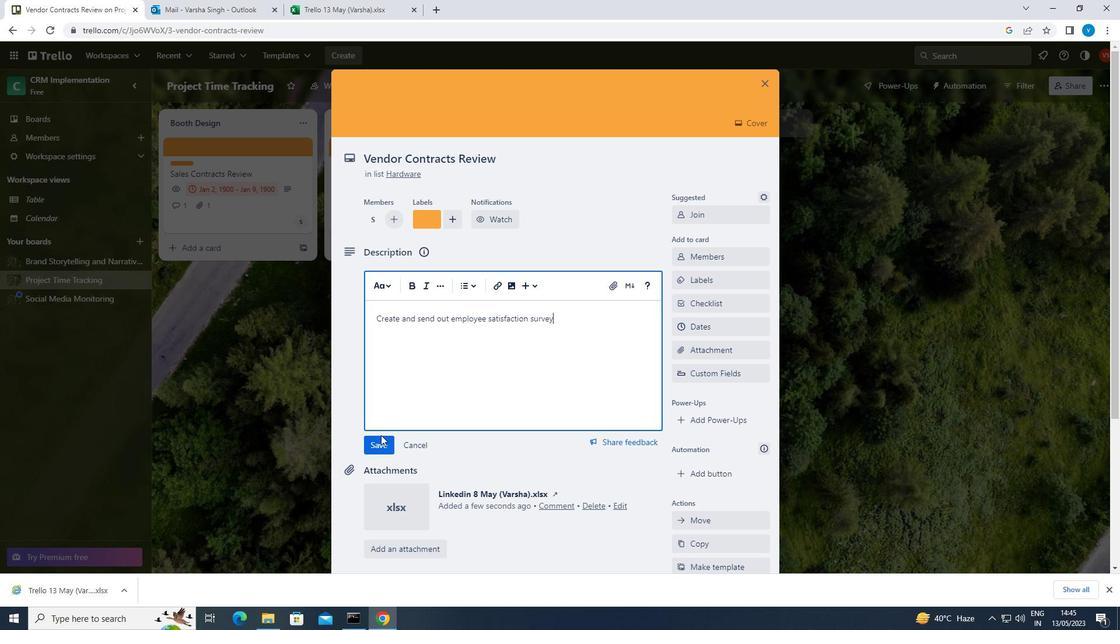 
Action: Mouse pressed left at (378, 442)
Screenshot: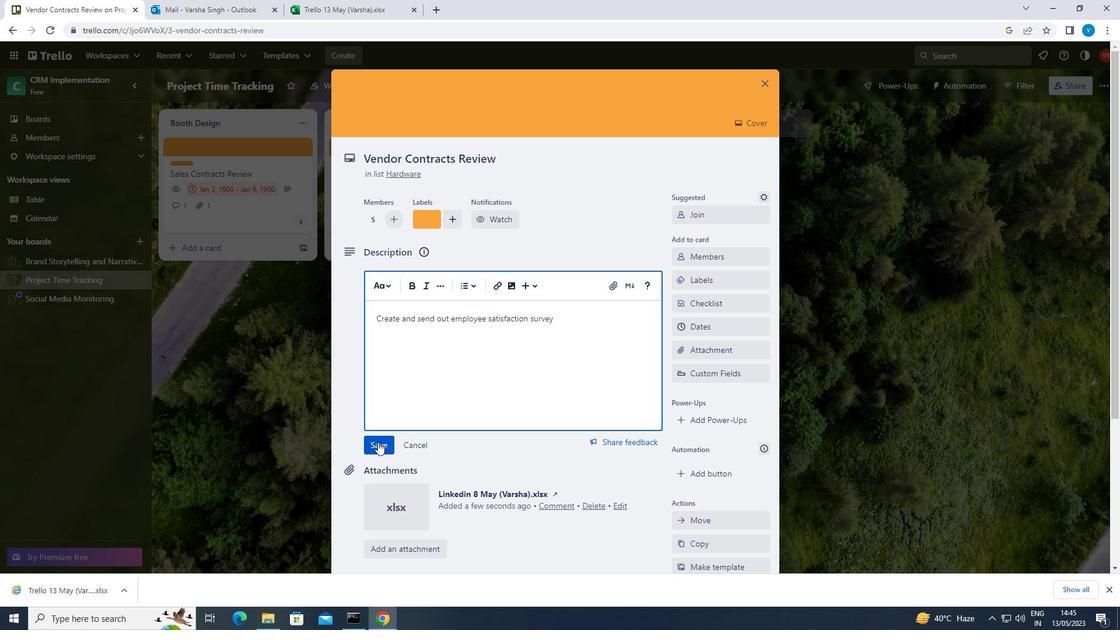 
Action: Mouse moved to (436, 421)
Screenshot: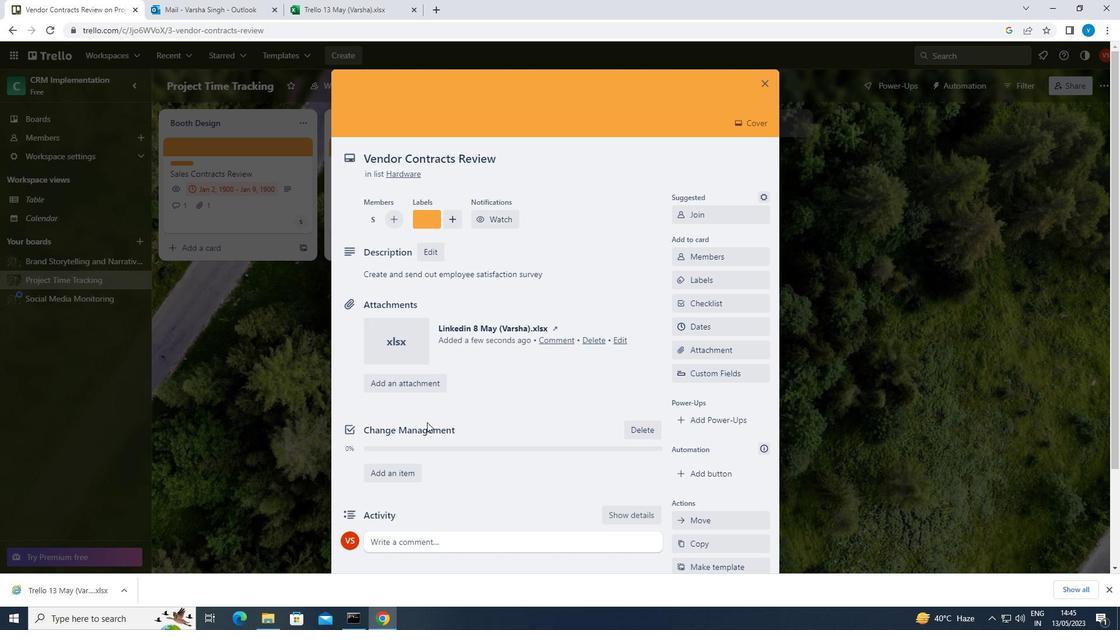
Action: Mouse scrolled (436, 420) with delta (0, 0)
Screenshot: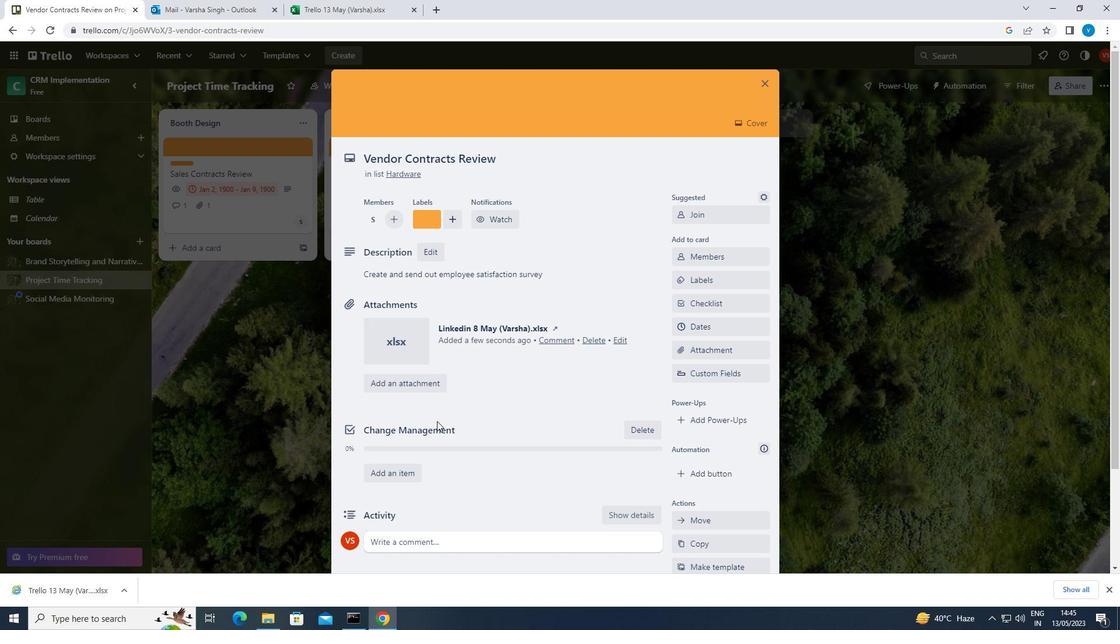 
Action: Mouse moved to (438, 421)
Screenshot: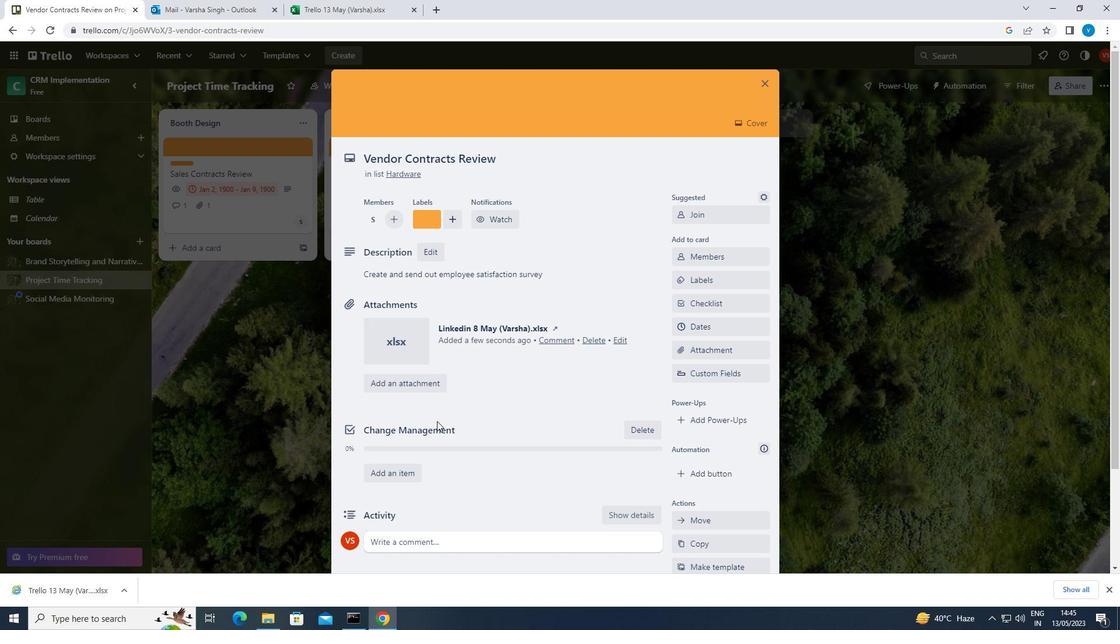 
Action: Mouse scrolled (438, 421) with delta (0, 0)
Screenshot: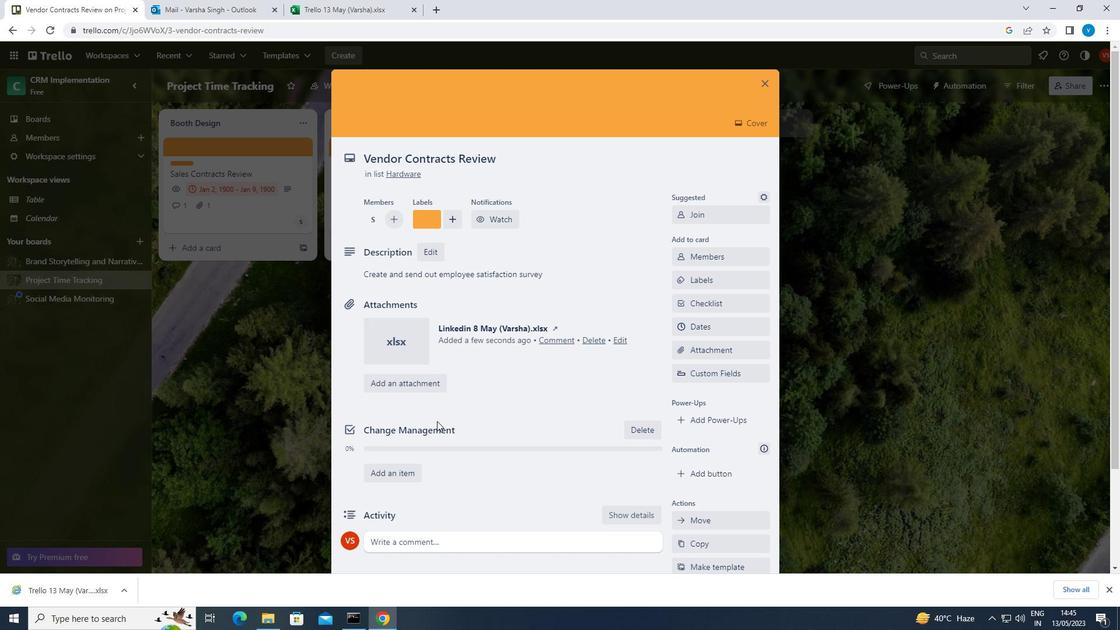 
Action: Mouse moved to (441, 428)
Screenshot: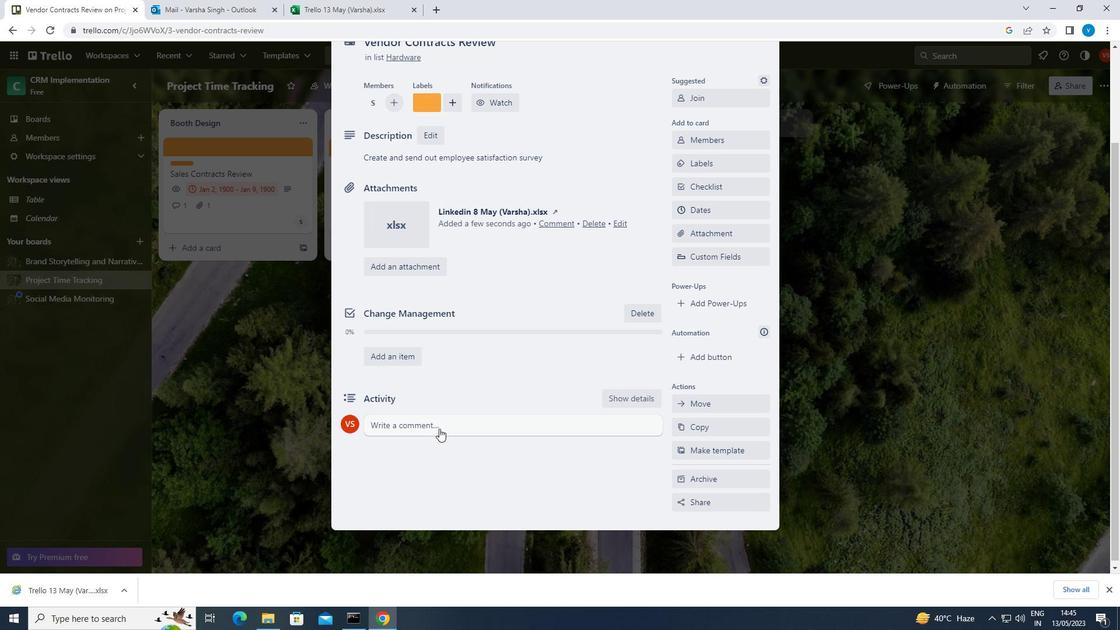 
Action: Mouse pressed left at (441, 428)
Screenshot: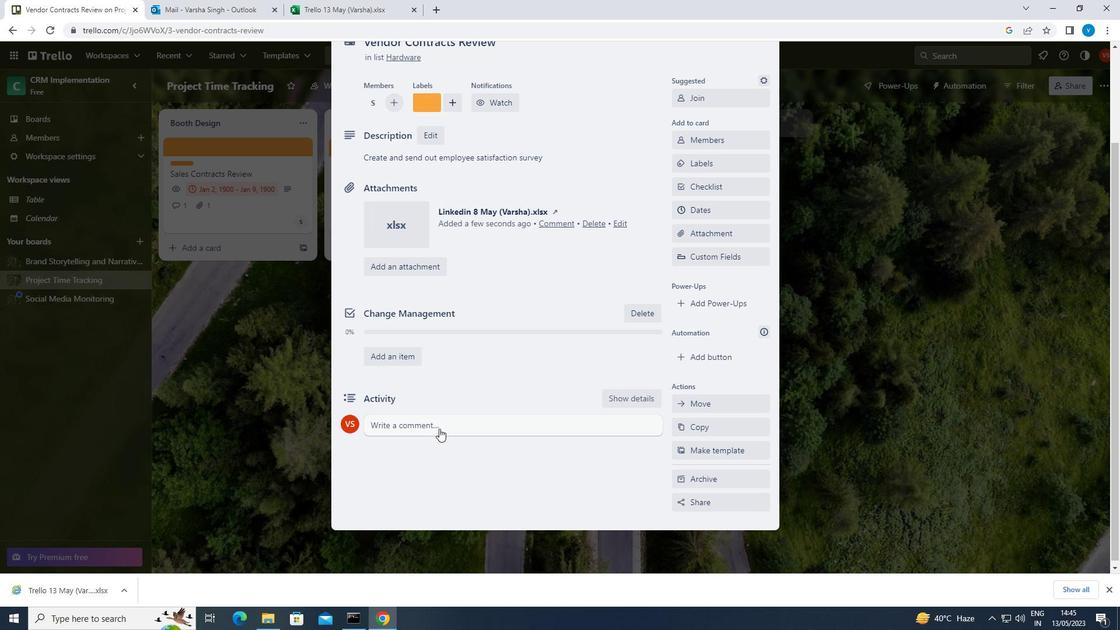 
Action: Mouse moved to (445, 428)
Screenshot: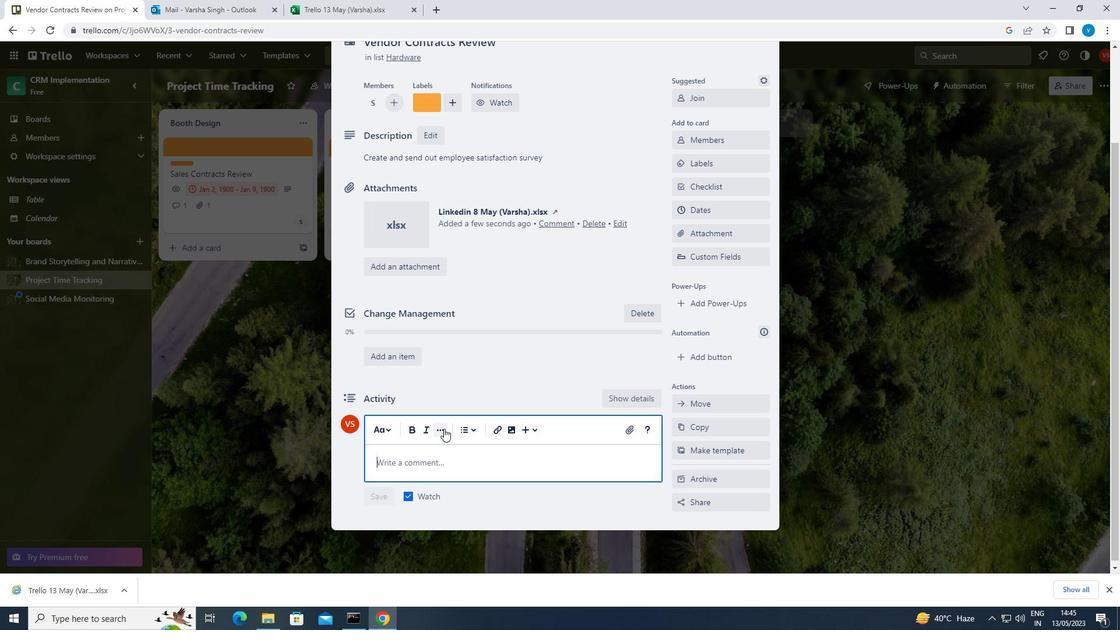 
Action: Key pressed <Key.shift><Key.shift>WE<Key.space>SHOULD<Key.space>APPROACH<Key.space>THIS<Key.space>TASK<Key.space>WITH<Key.space>A<Key.space>SENSE<Key.space>OF<Key.space>PERSISTENCE<Key.space>AND<Key.space>DETERMINATION,<Key.space>WILLING<Key.space>TO<Key.space>OVERCOME<Key.space>OBSTACLES<Key.space>AND<Key.space>PUSH<Key.space>THROUGH<Key.space>CHALLENGES.
Screenshot: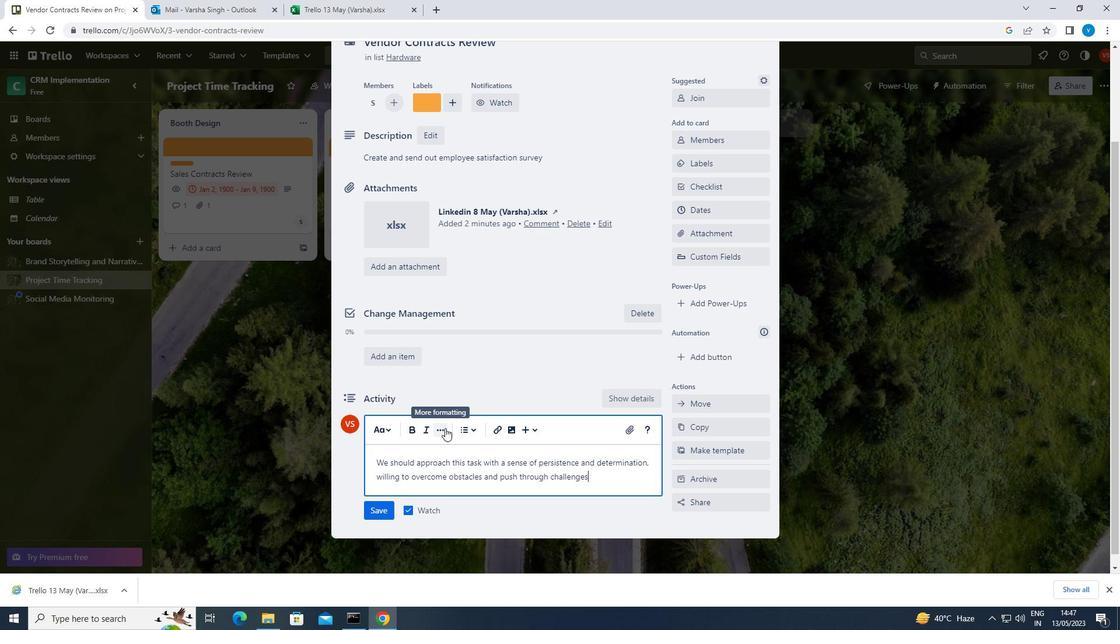 
Action: Mouse moved to (384, 513)
Screenshot: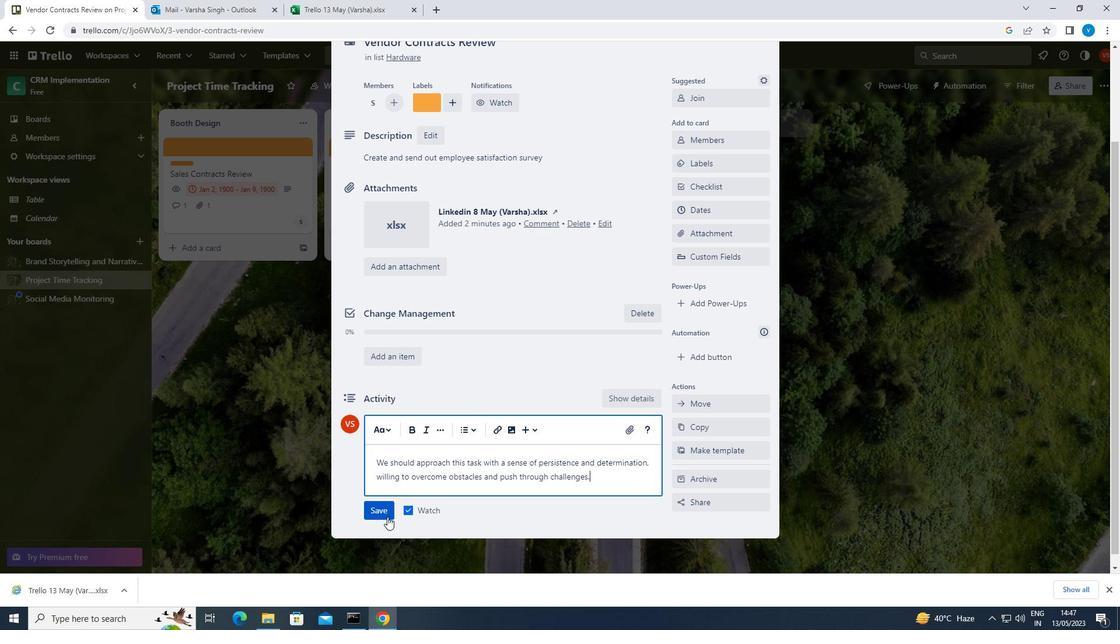 
Action: Mouse pressed left at (384, 513)
Screenshot: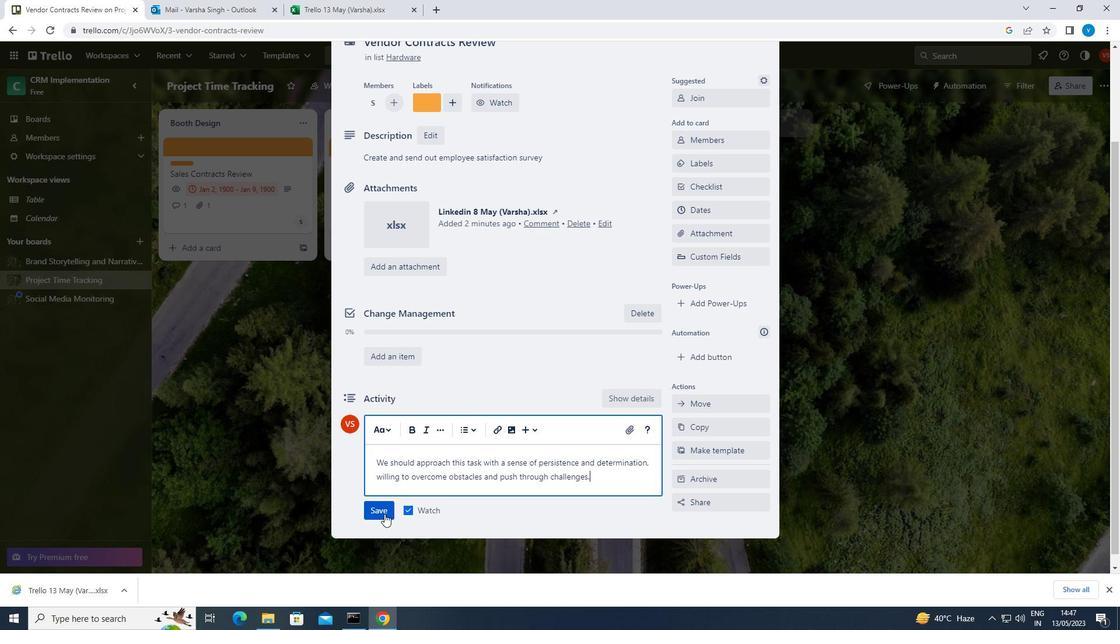 
Action: Mouse moved to (704, 211)
Screenshot: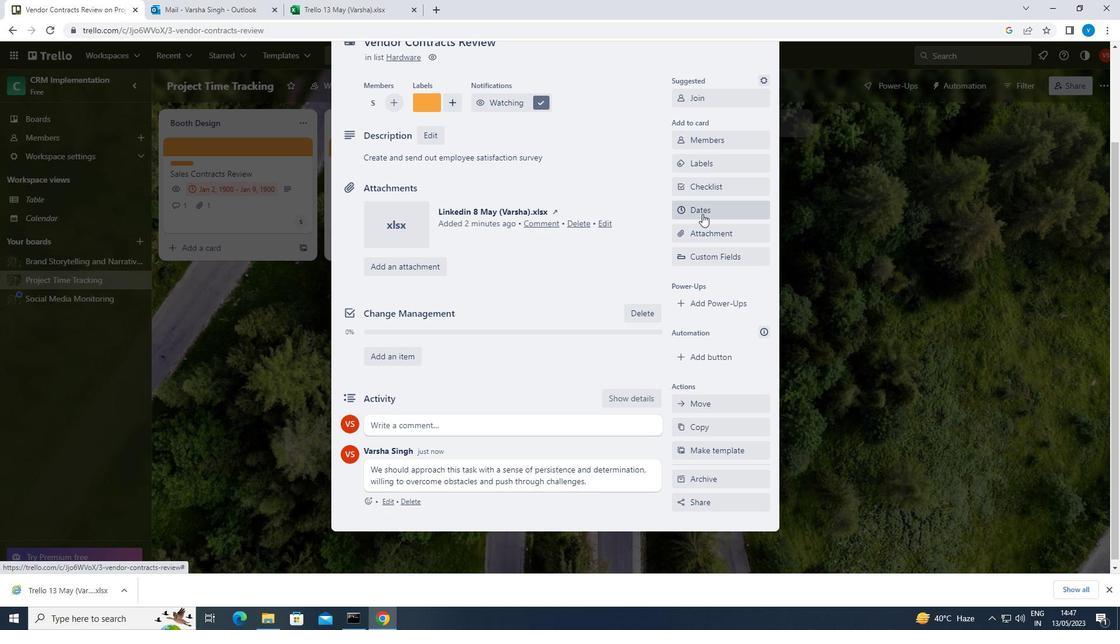 
Action: Mouse pressed left at (704, 211)
Screenshot: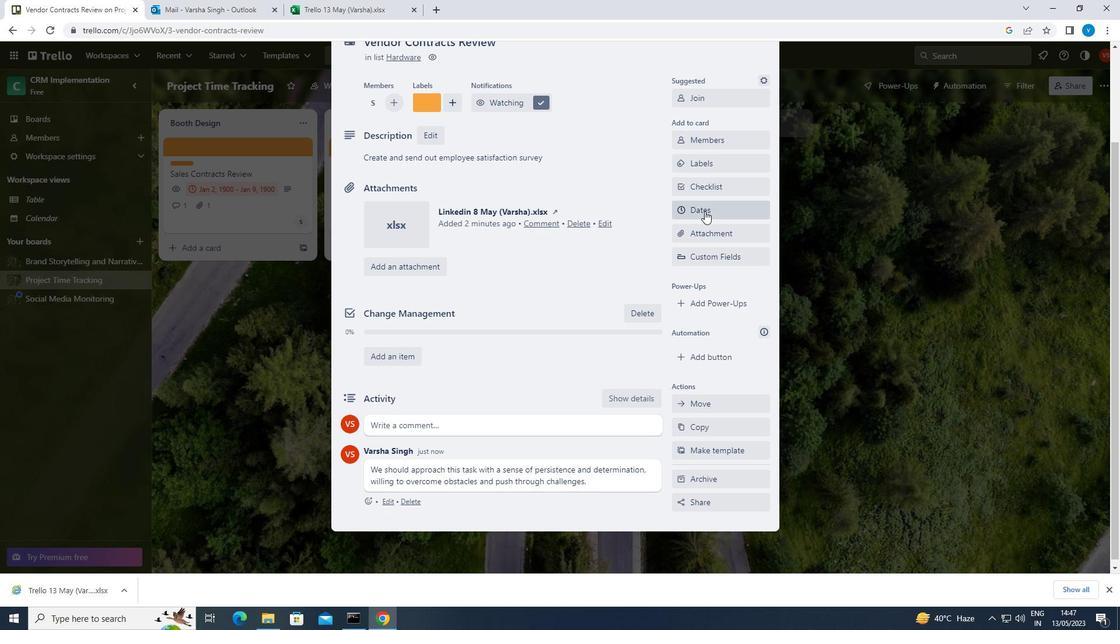 
Action: Mouse moved to (684, 299)
Screenshot: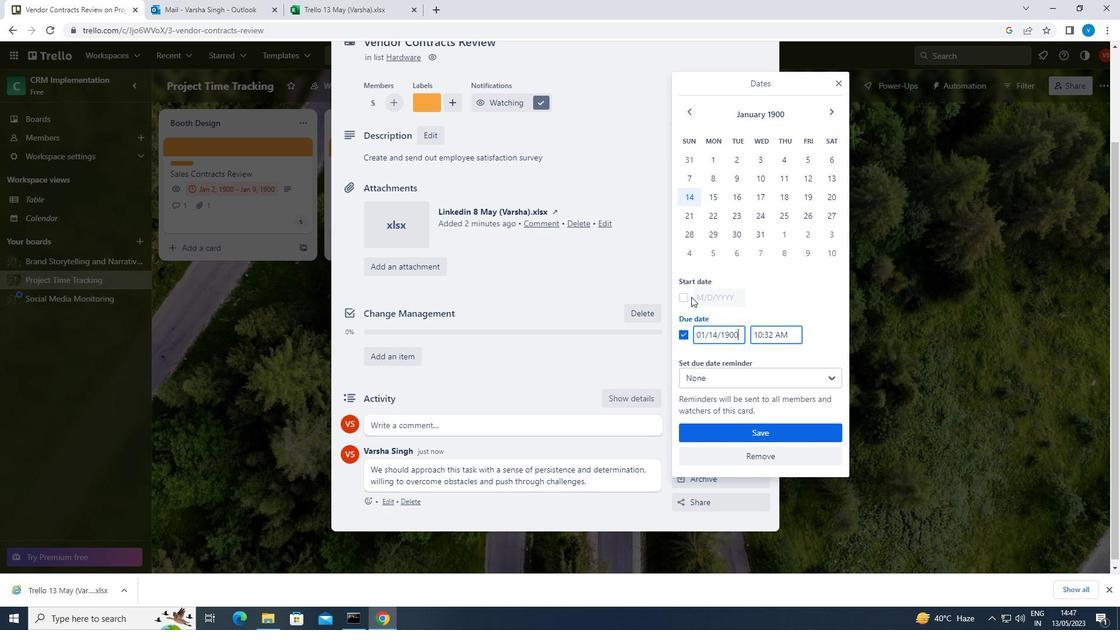 
Action: Mouse pressed left at (684, 299)
Screenshot: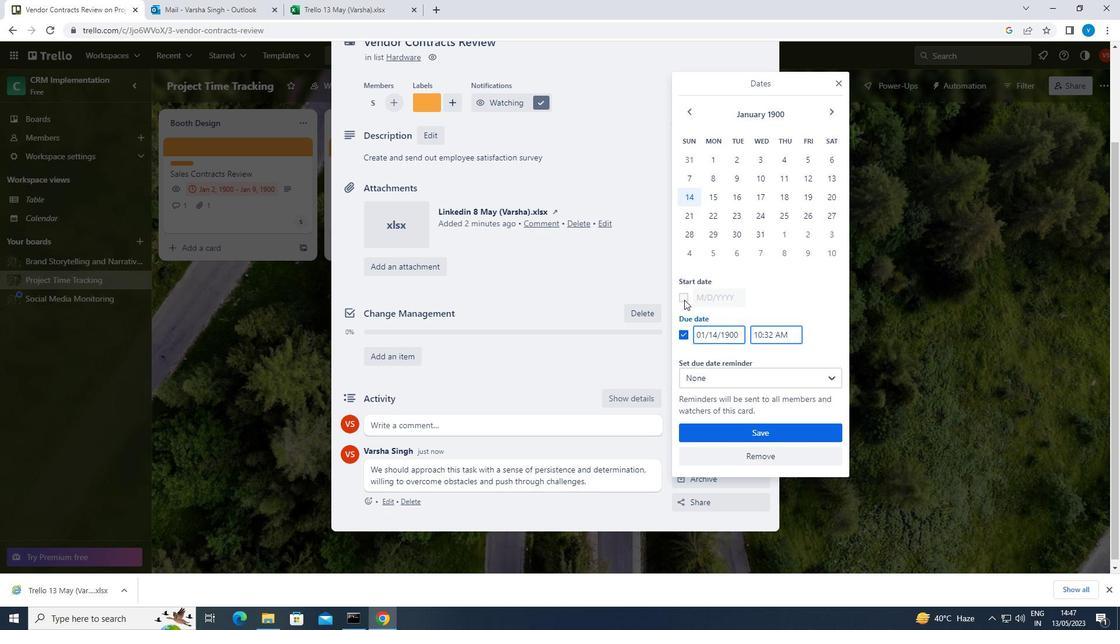
Action: Mouse moved to (739, 299)
Screenshot: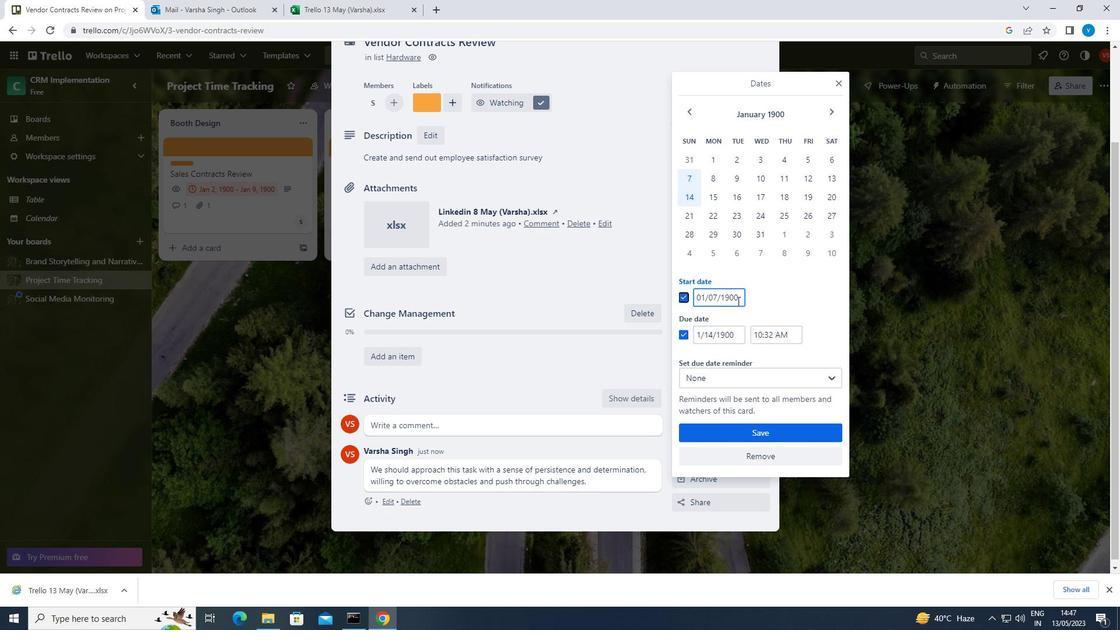 
Action: Mouse pressed left at (739, 299)
Screenshot: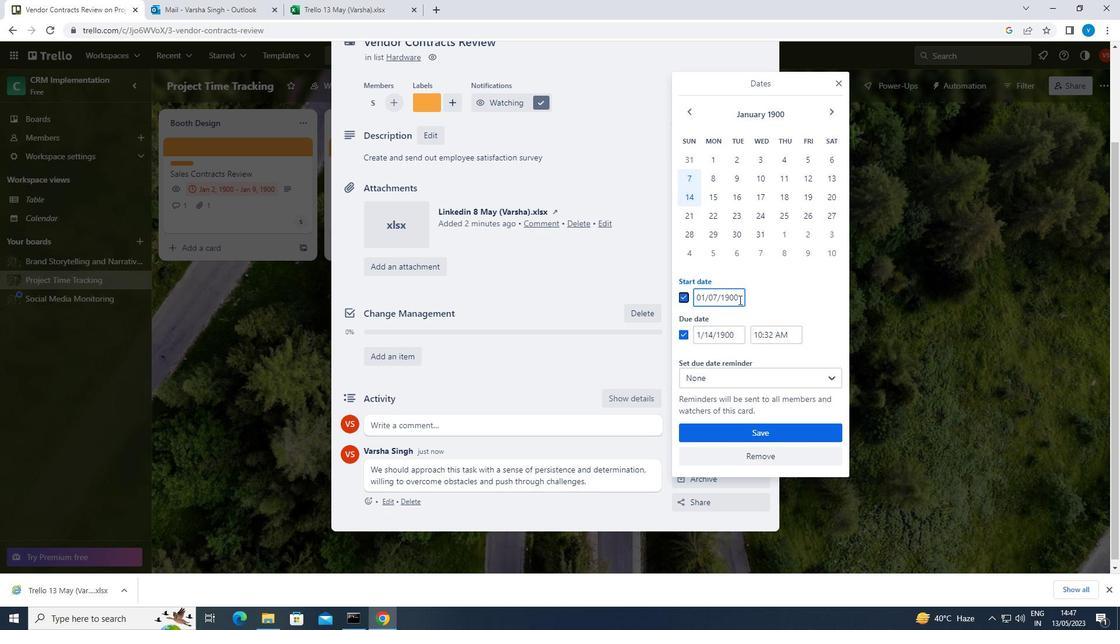 
Action: Key pressed <Key.backspace><Key.backspace><Key.backspace><Key.backspace><Key.backspace><Key.backspace><Key.backspace><Key.backspace><Key.backspace><Key.backspace><Key.backspace><Key.backspace><Key.backspace><Key.backspace><Key.backspace><Key.backspace><Key.backspace>01/08/1900
Screenshot: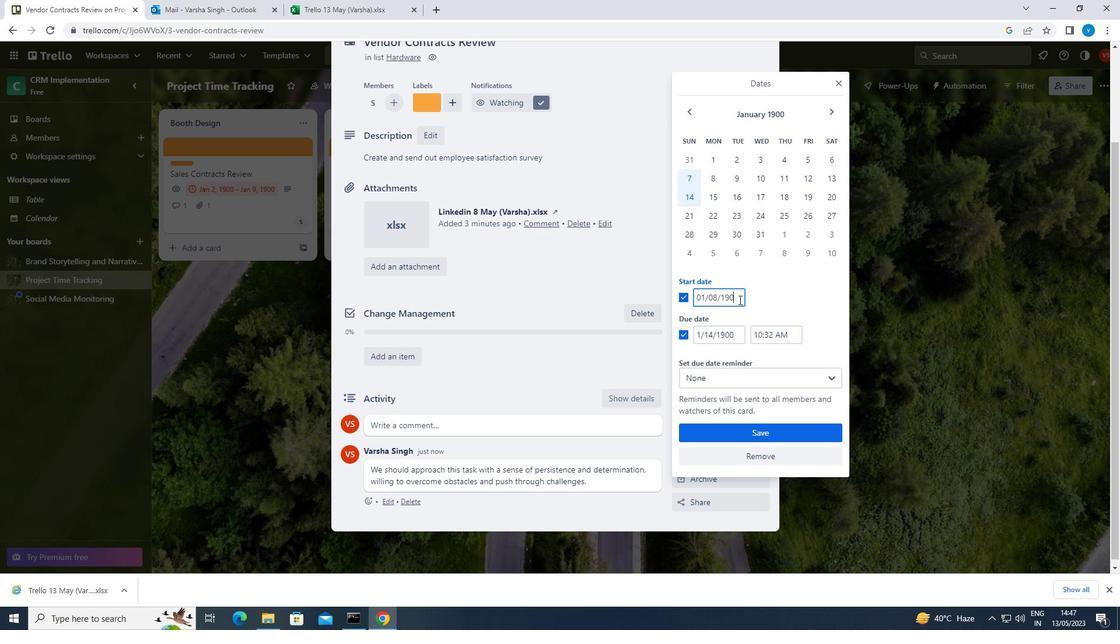 
Action: Mouse moved to (740, 334)
Screenshot: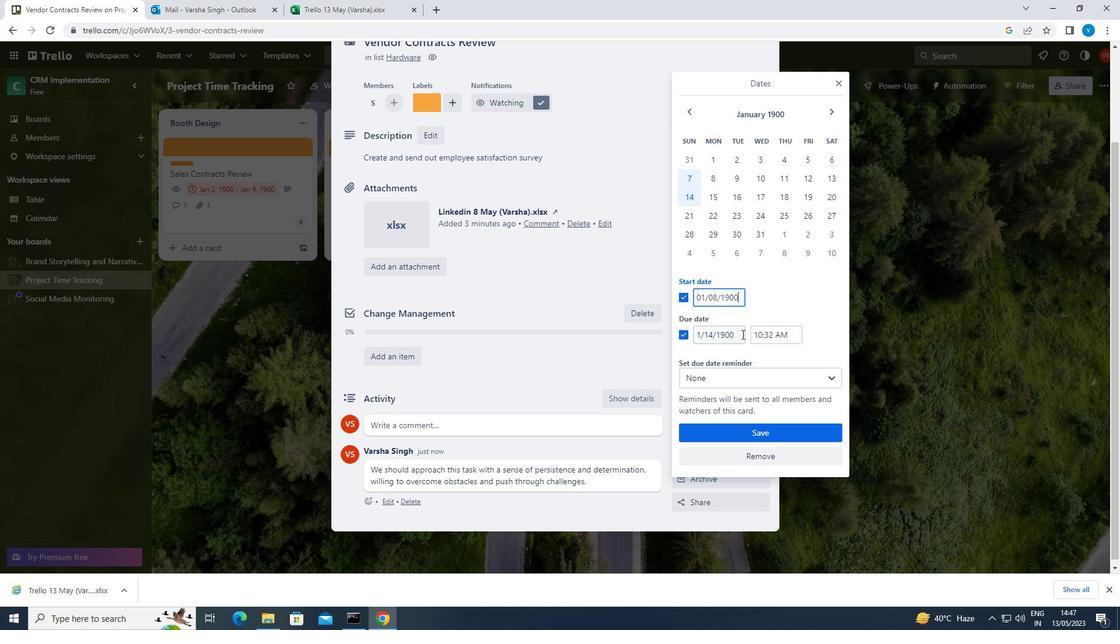
Action: Mouse pressed left at (740, 334)
Screenshot: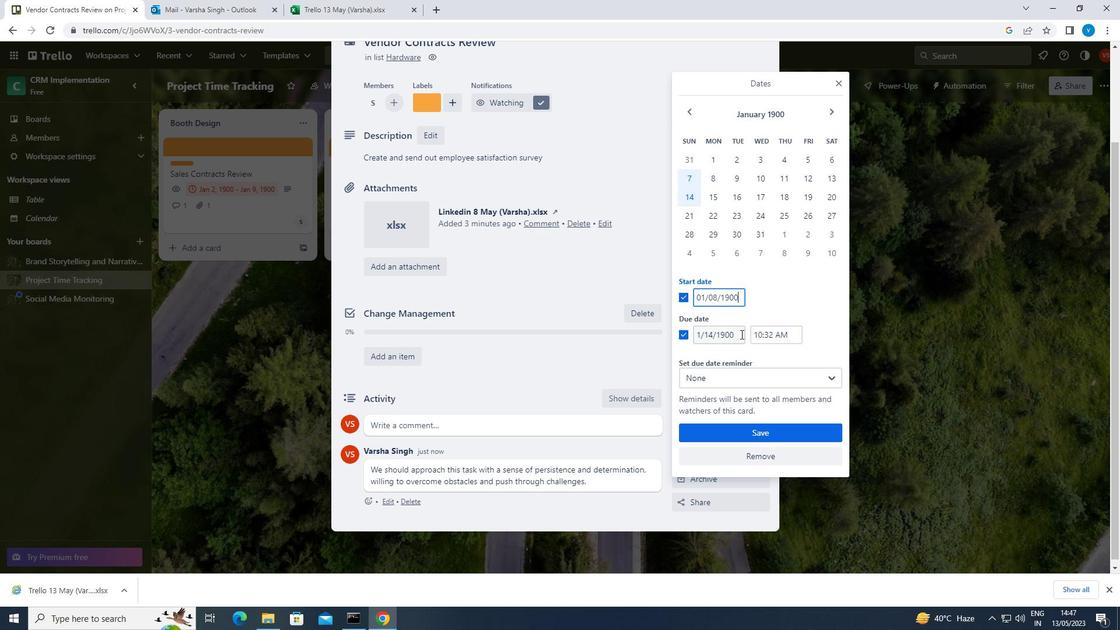 
Action: Mouse moved to (740, 334)
Screenshot: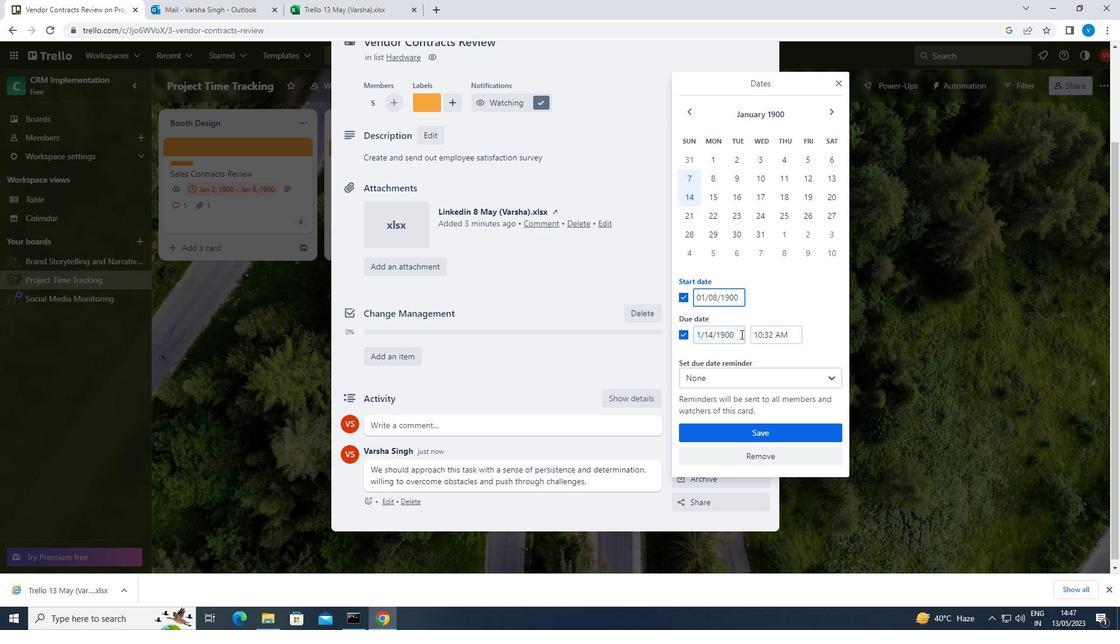 
Action: Key pressed <Key.backspace><Key.backspace><Key.backspace><Key.backspace><Key.backspace><Key.backspace><Key.backspace><Key.backspace><Key.backspace><Key.backspace><Key.backspace><Key.backspace><Key.backspace><Key.backspace><Key.backspace><Key.backspace><Key.backspace><Key.backspace><Key.backspace><Key.backspace><Key.backspace><Key.backspace>01/15/1900
Screenshot: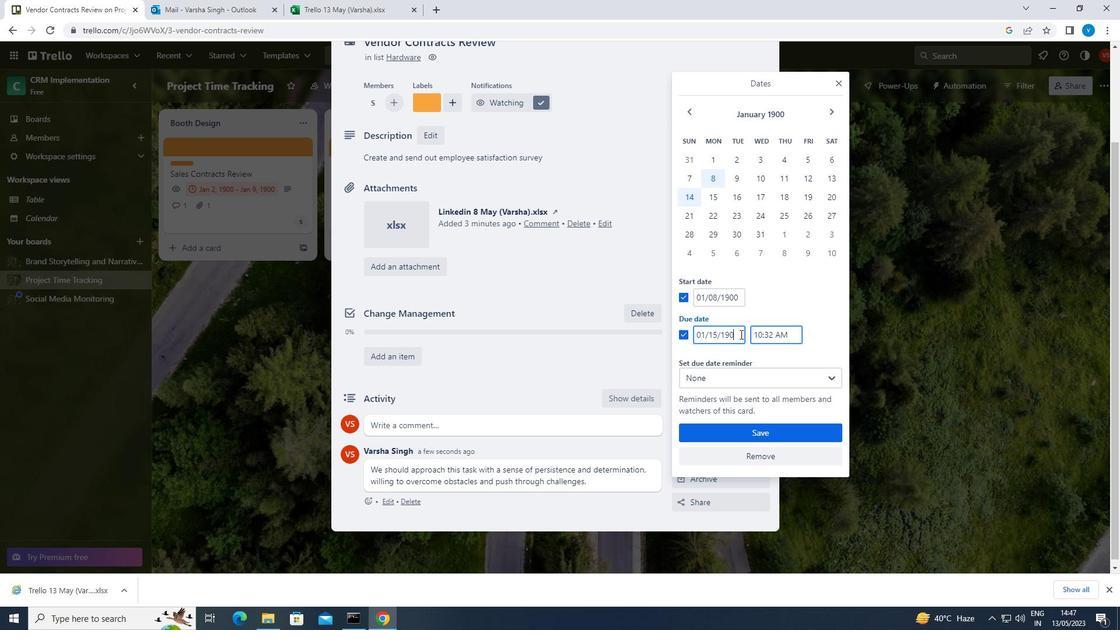 
Action: Mouse moved to (729, 431)
Screenshot: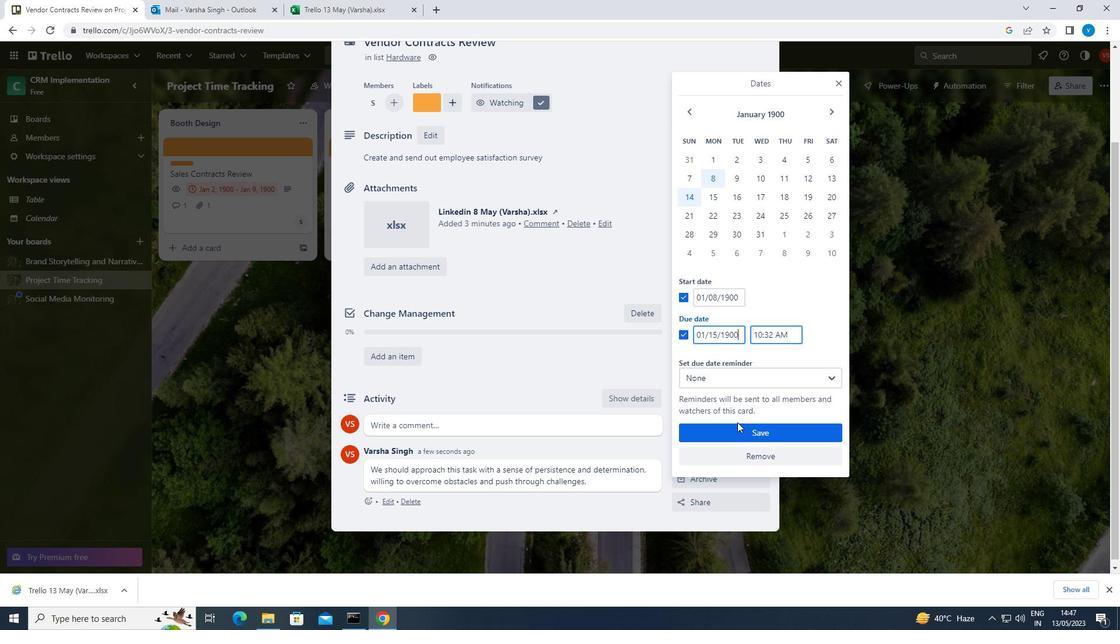 
Action: Mouse pressed left at (729, 431)
Screenshot: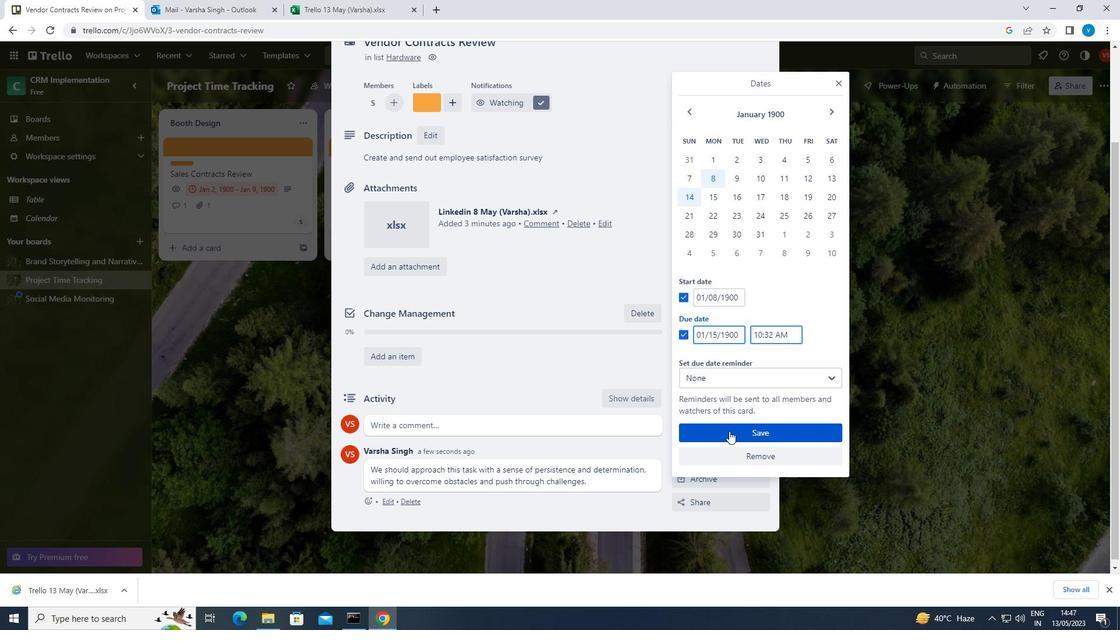 
Action: Mouse moved to (729, 431)
Screenshot: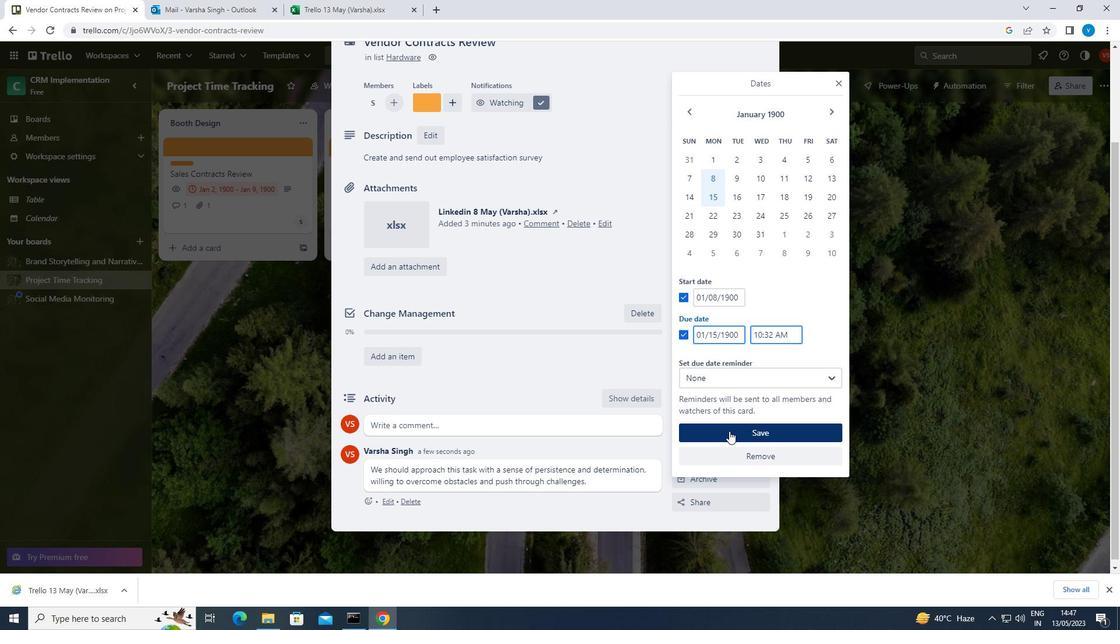 
